 Task: Open a blank google sheet and write heading  Product price data  Add product name:-  ' TOMS Shoe, UGG  Shoe, Wolverine Shoe, Z-Coil Shoe, Adidas shoe, Gucci T-shirt, Louis Vuitton bag, Zara Shirt, H&M jeans, Chanel perfume. ' in June Last week sales are  5000 to 5050. product price in between:-  5000 to 10000. Save page auditingAnnualSales_Report_2022
Action: Mouse moved to (236, 139)
Screenshot: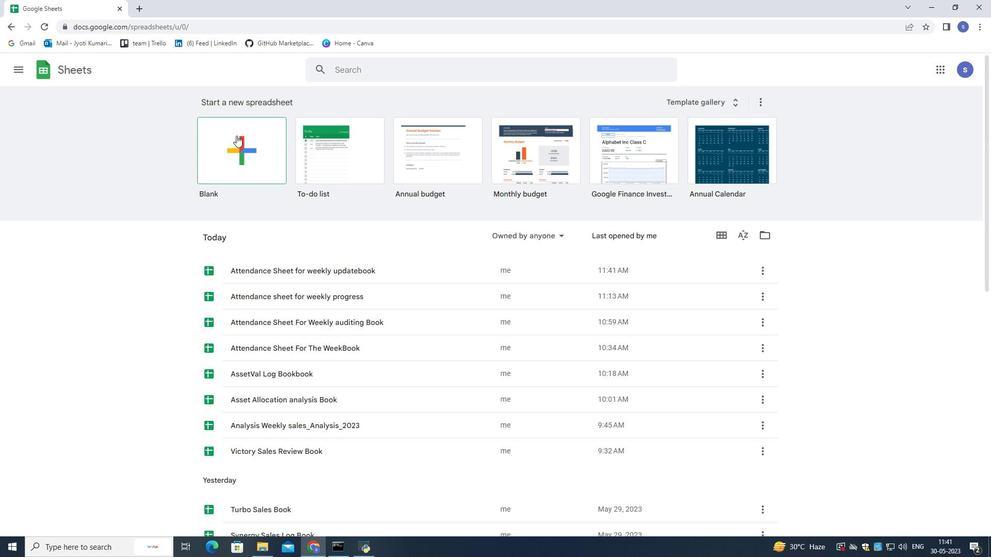 
Action: Mouse pressed left at (236, 139)
Screenshot: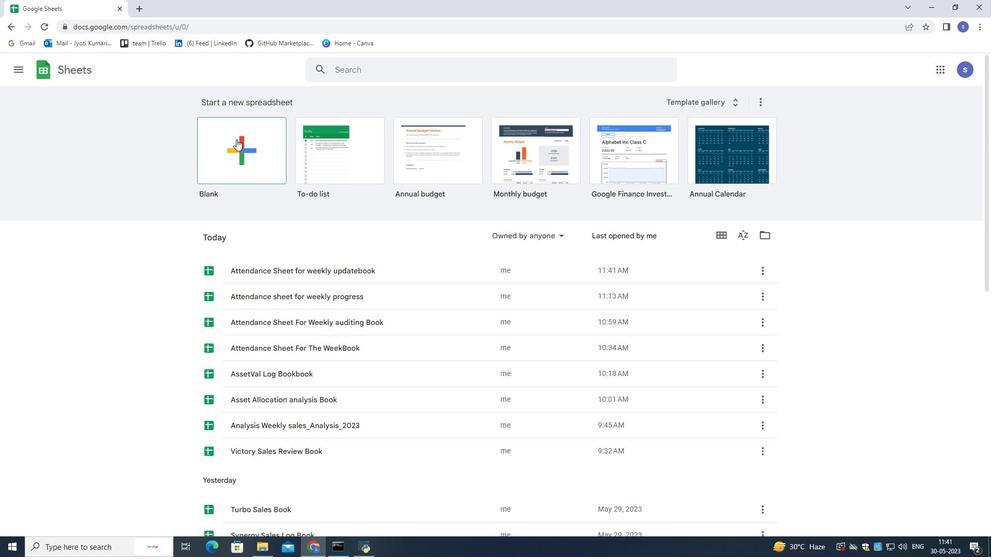 
Action: Mouse moved to (153, 143)
Screenshot: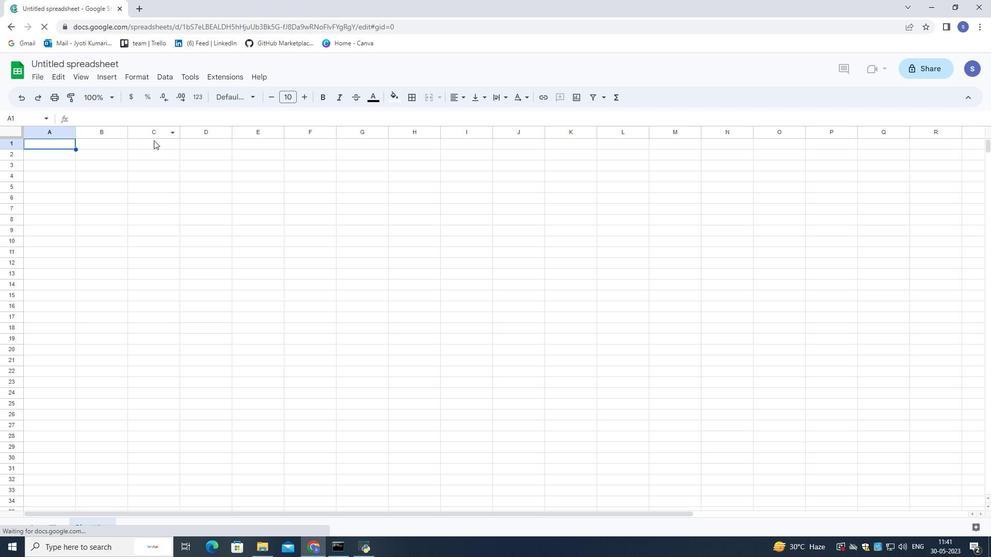 
Action: Mouse pressed left at (153, 143)
Screenshot: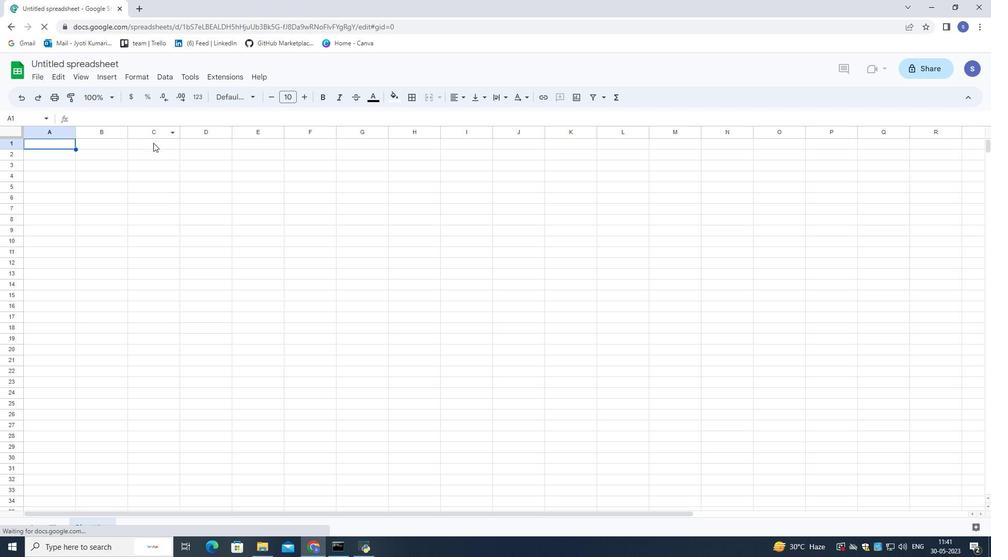 
Action: Mouse pressed left at (153, 143)
Screenshot: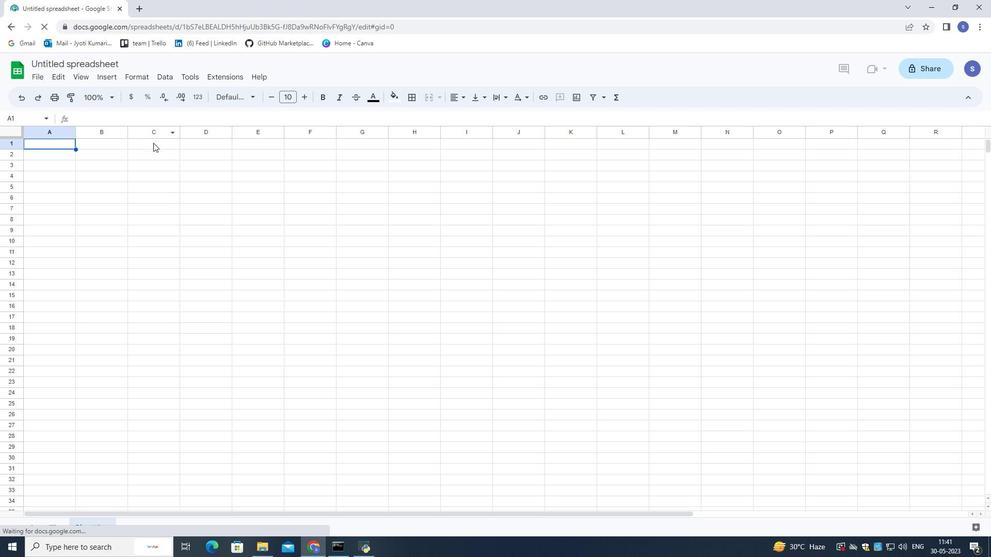 
Action: Key pressed <Key.shift>Product<Key.space><Key.shift>Price<Key.space><Key.shift>Date
Screenshot: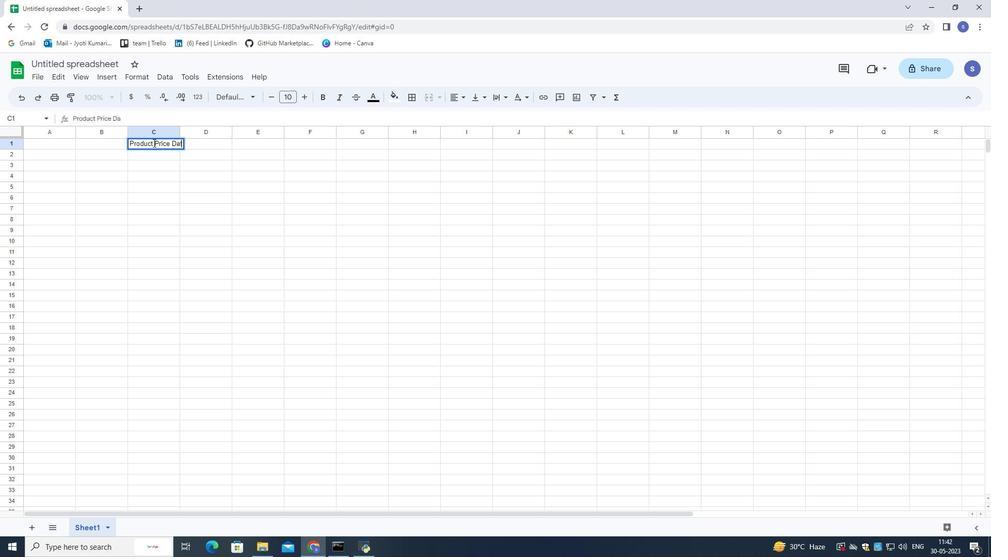 
Action: Mouse moved to (152, 146)
Screenshot: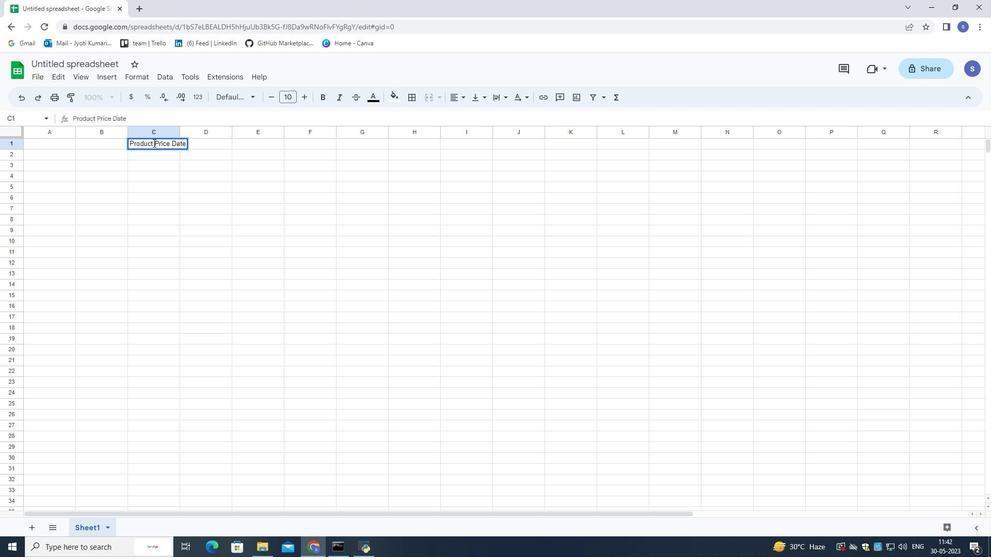 
Action: Key pressed <Key.enter>
Screenshot: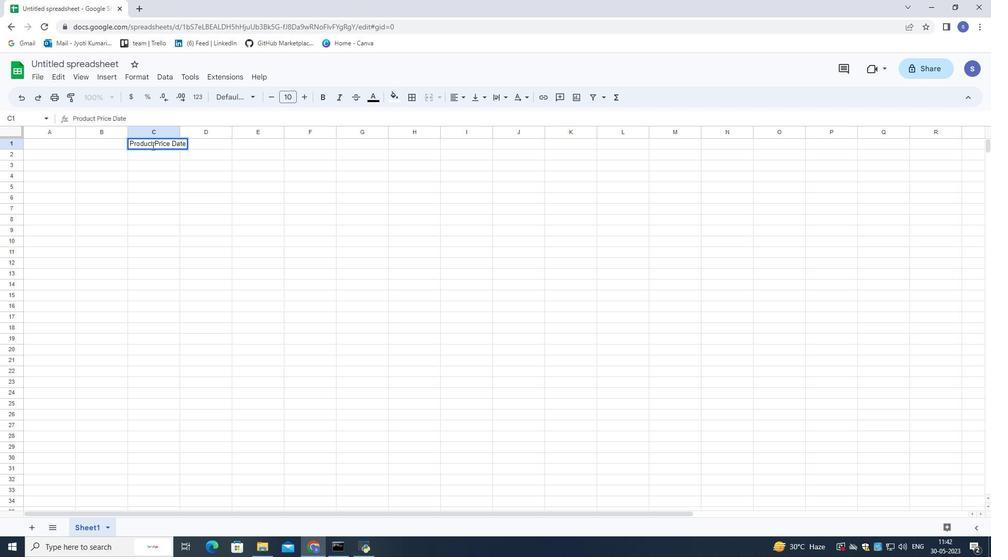 
Action: Mouse moved to (196, 140)
Screenshot: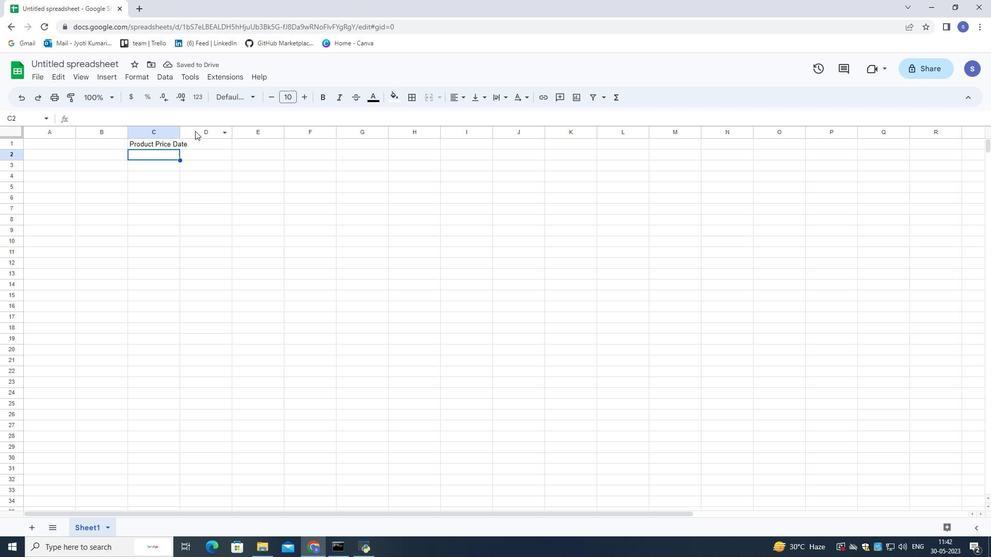 
Action: Mouse pressed left at (196, 140)
Screenshot: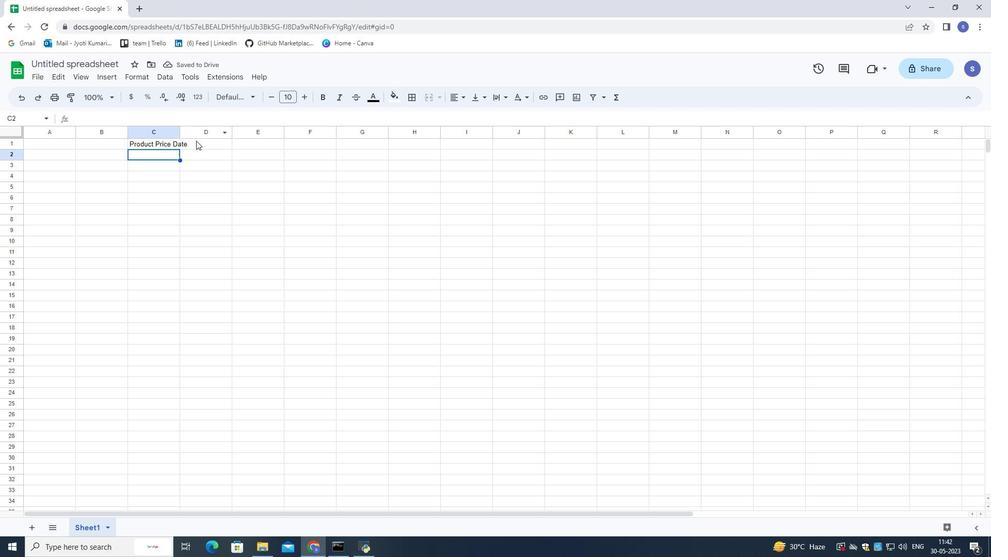 
Action: Mouse pressed left at (196, 140)
Screenshot: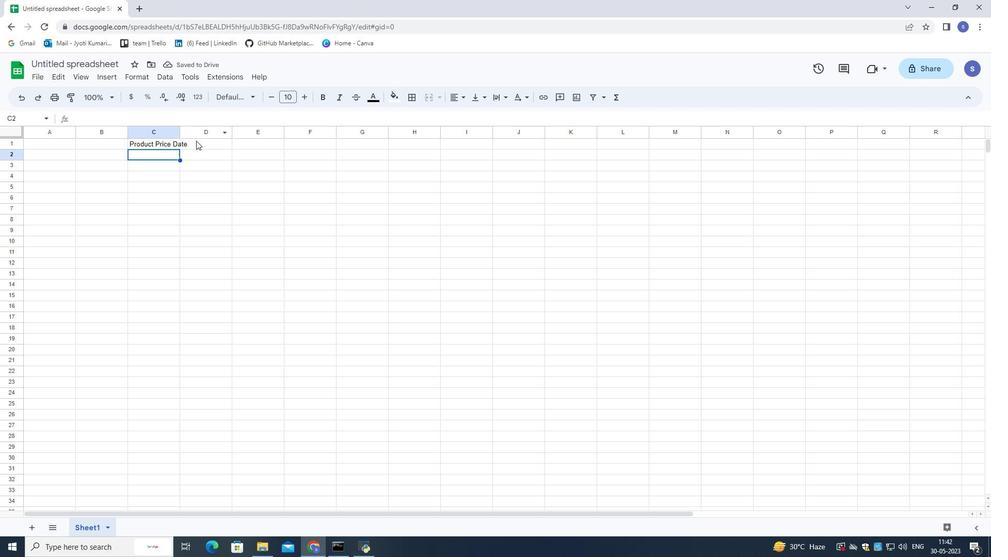 
Action: Mouse moved to (165, 187)
Screenshot: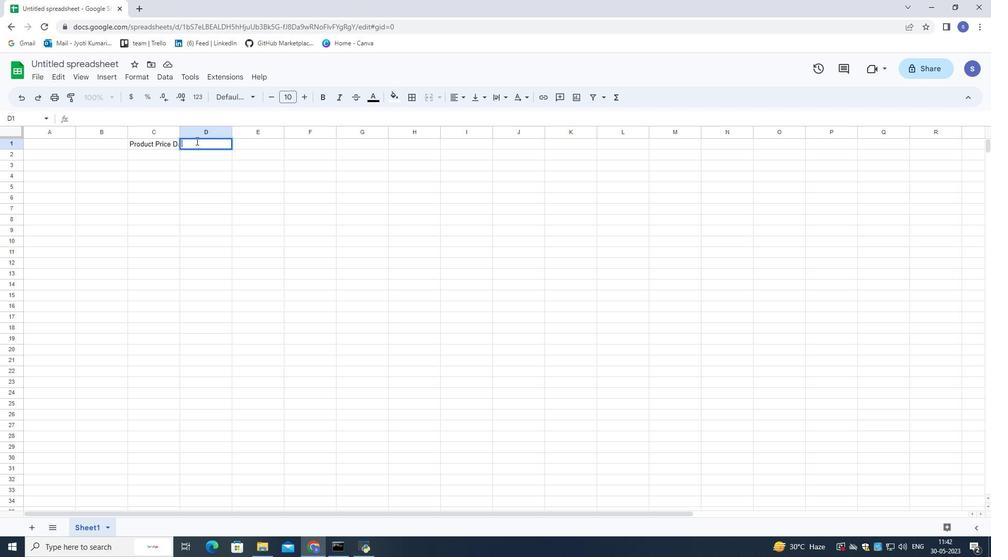 
Action: Mouse pressed left at (165, 187)
Screenshot: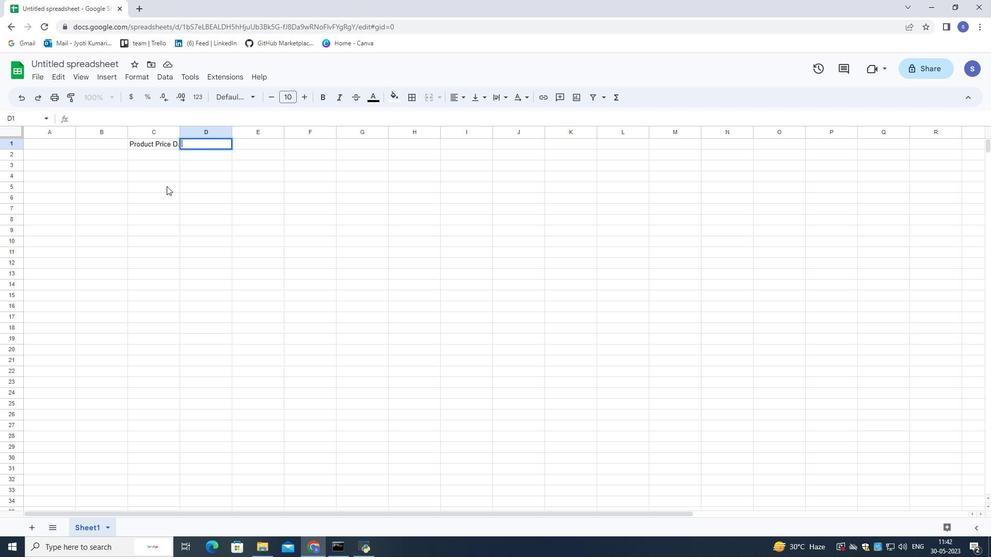 
Action: Mouse moved to (169, 144)
Screenshot: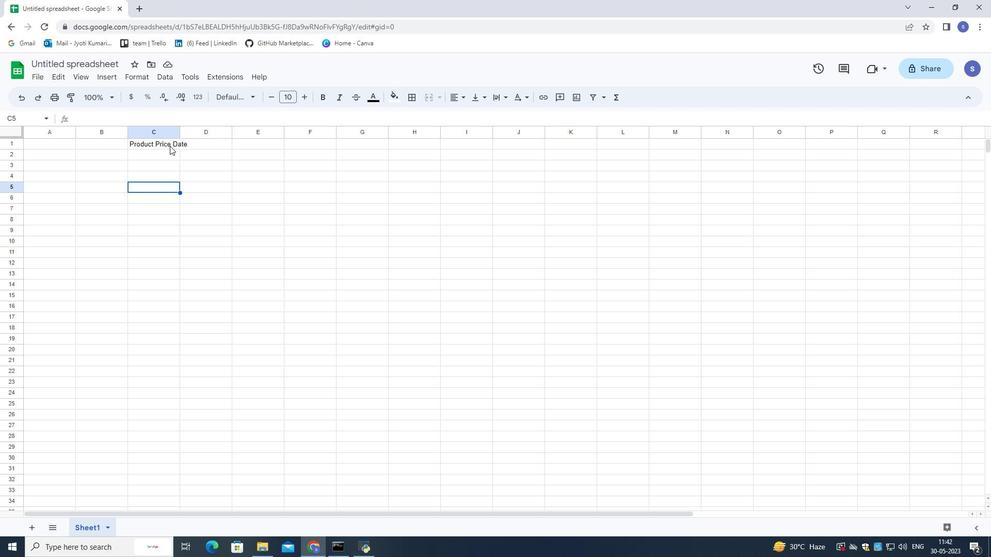 
Action: Mouse pressed left at (169, 144)
Screenshot: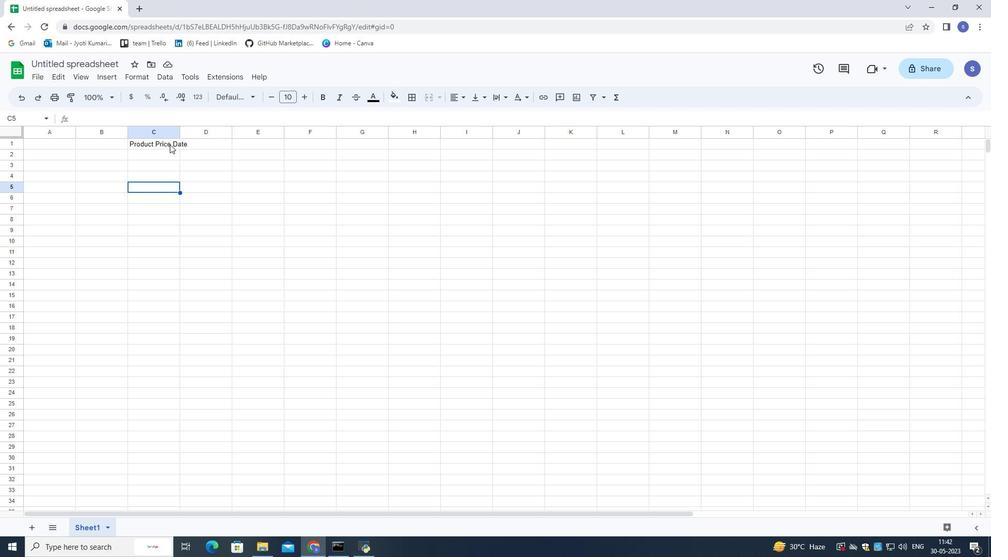 
Action: Mouse pressed left at (169, 144)
Screenshot: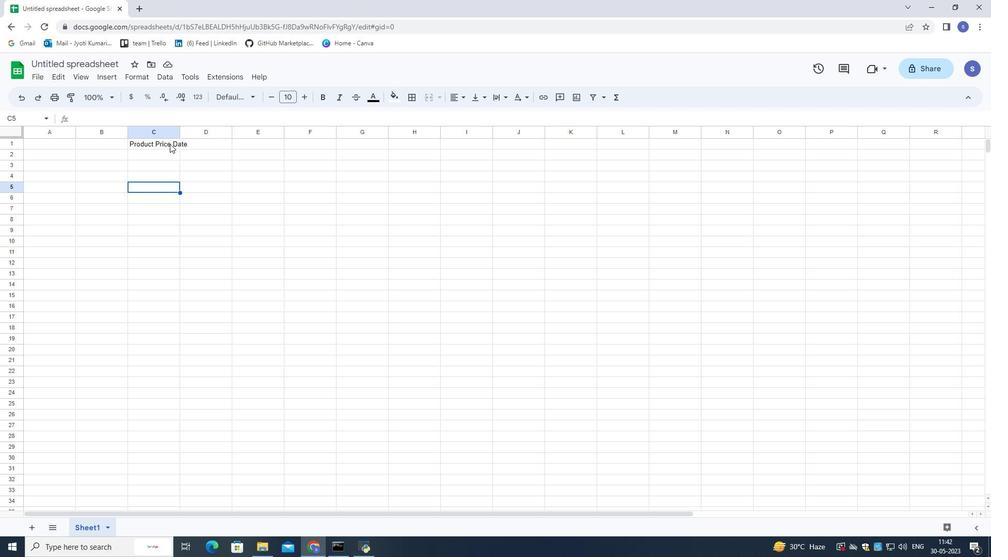 
Action: Mouse pressed left at (169, 144)
Screenshot: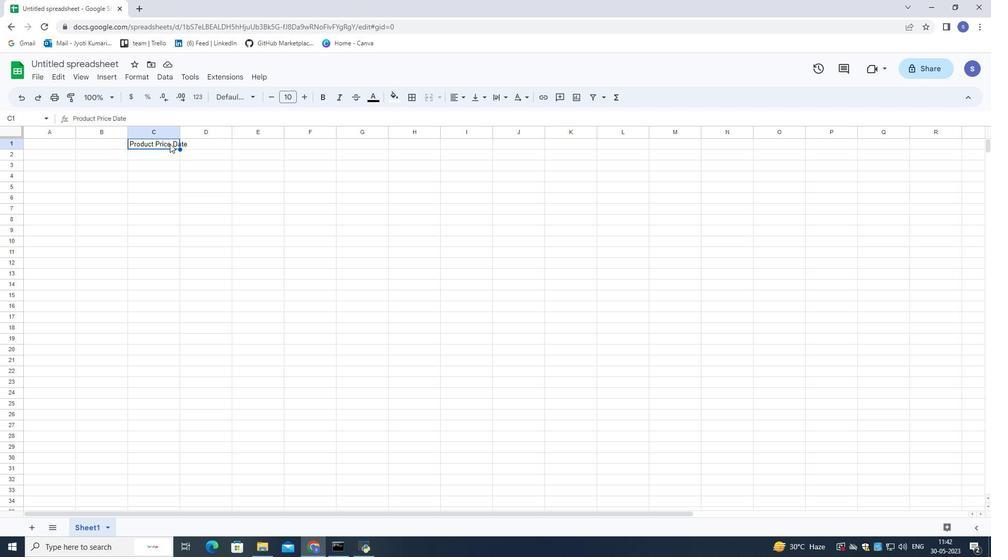 
Action: Mouse moved to (179, 143)
Screenshot: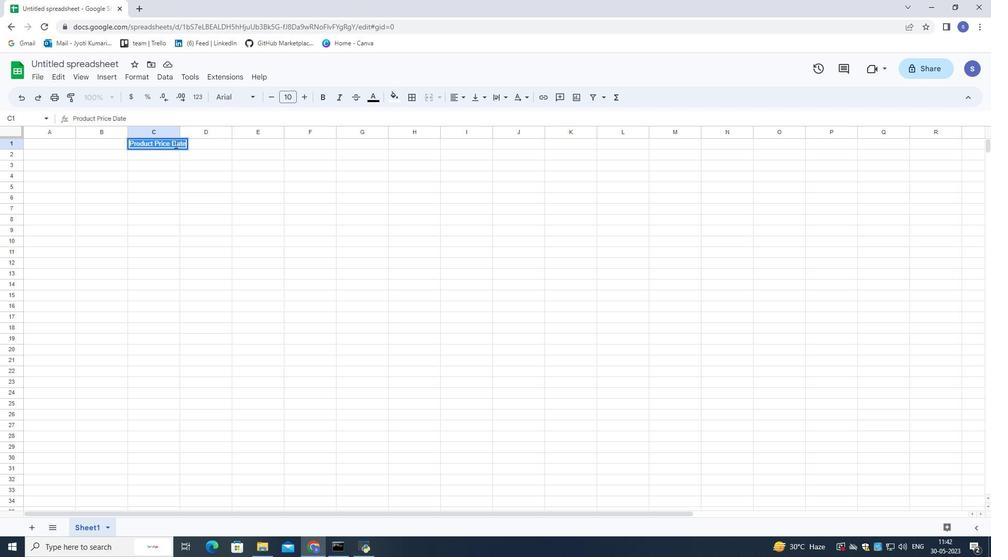 
Action: Mouse pressed left at (179, 143)
Screenshot: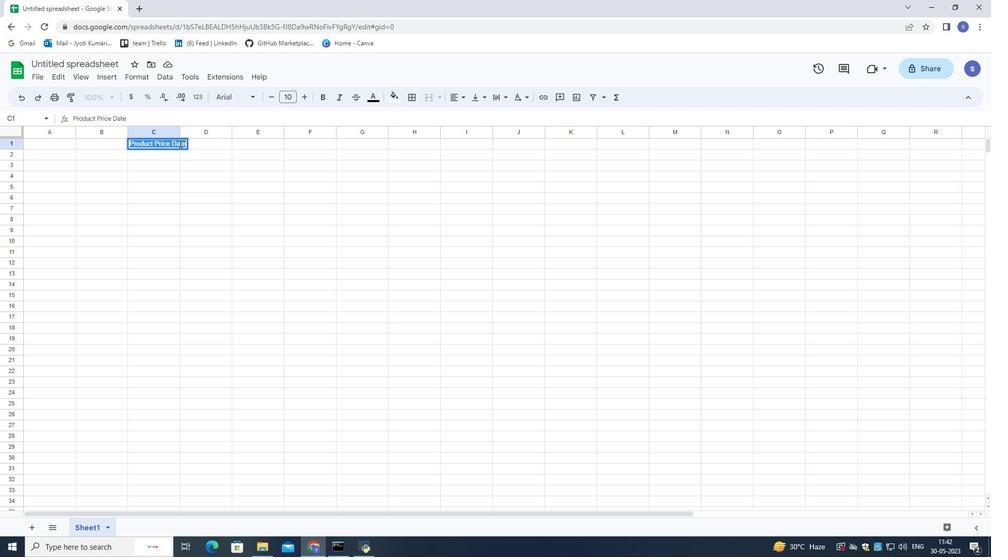
Action: Mouse moved to (184, 152)
Screenshot: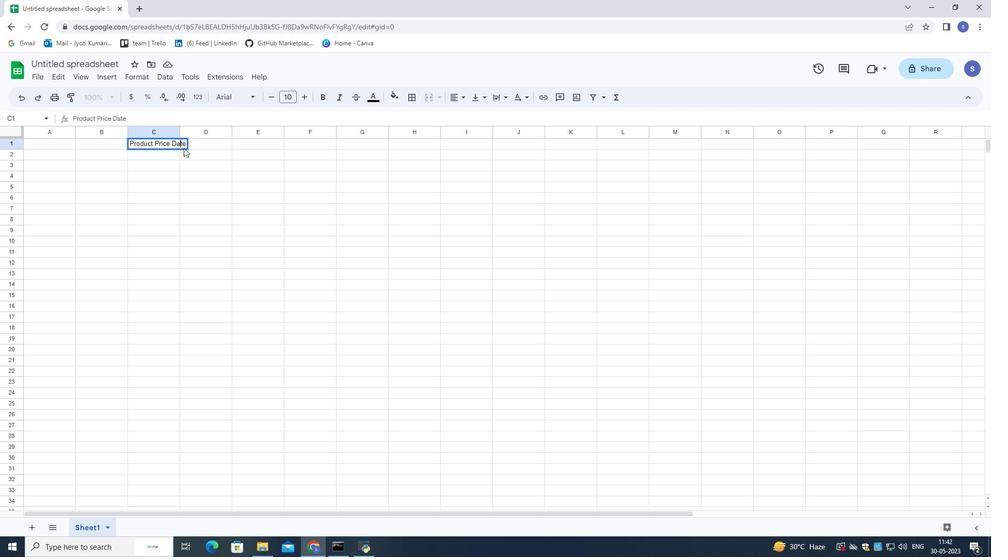 
Action: Key pressed <Key.right><Key.right><Key.backspace><Key.backspace>ta<Key.enter>
Screenshot: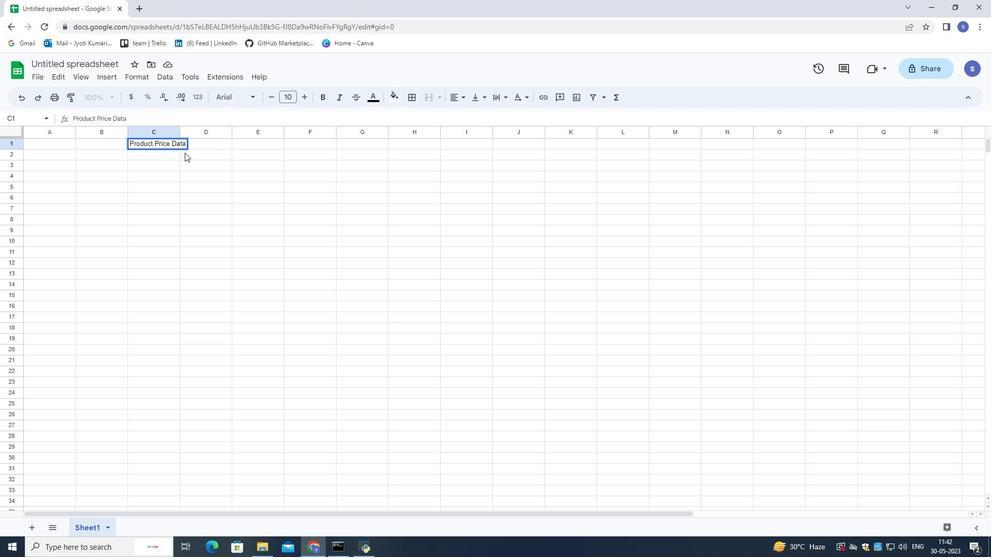 
Action: Mouse moved to (65, 166)
Screenshot: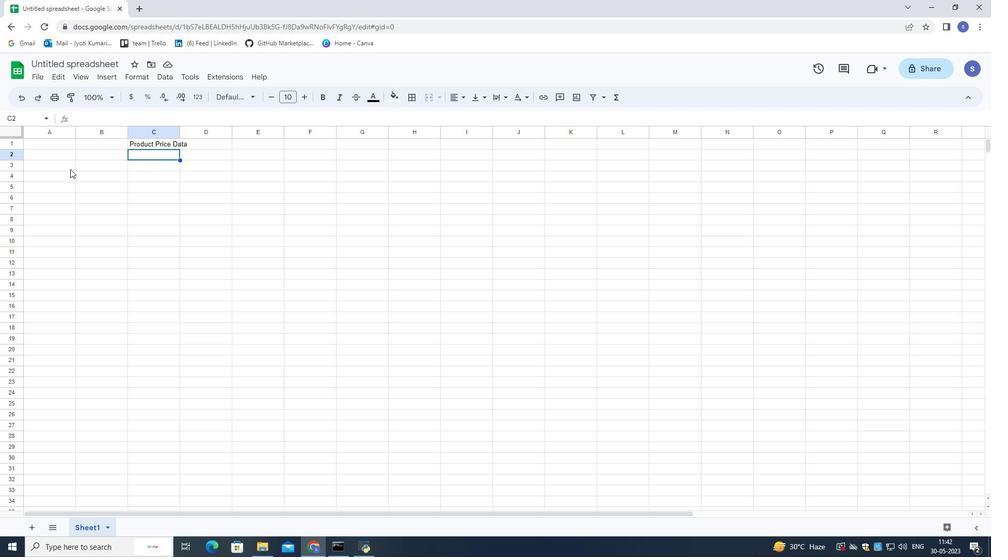 
Action: Mouse pressed left at (65, 166)
Screenshot: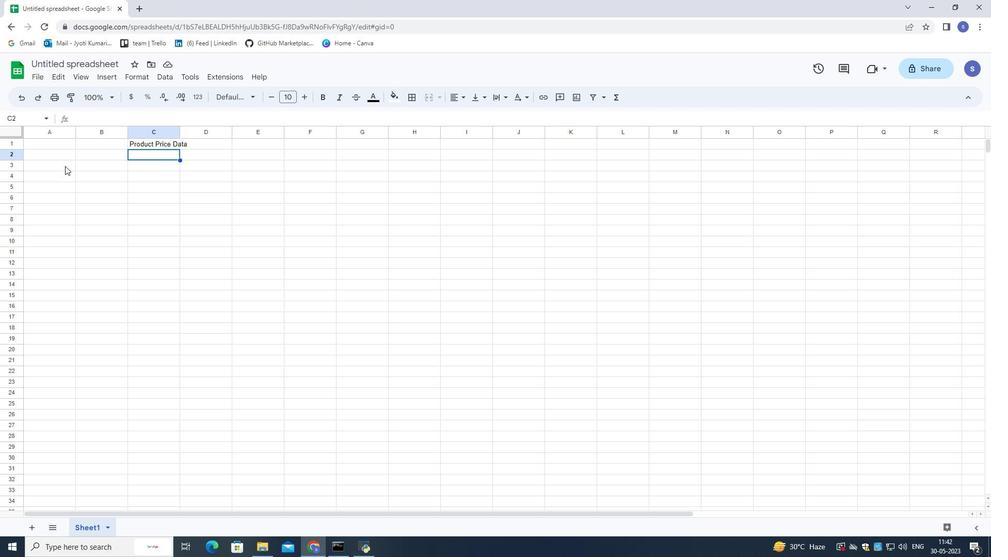 
Action: Mouse moved to (62, 151)
Screenshot: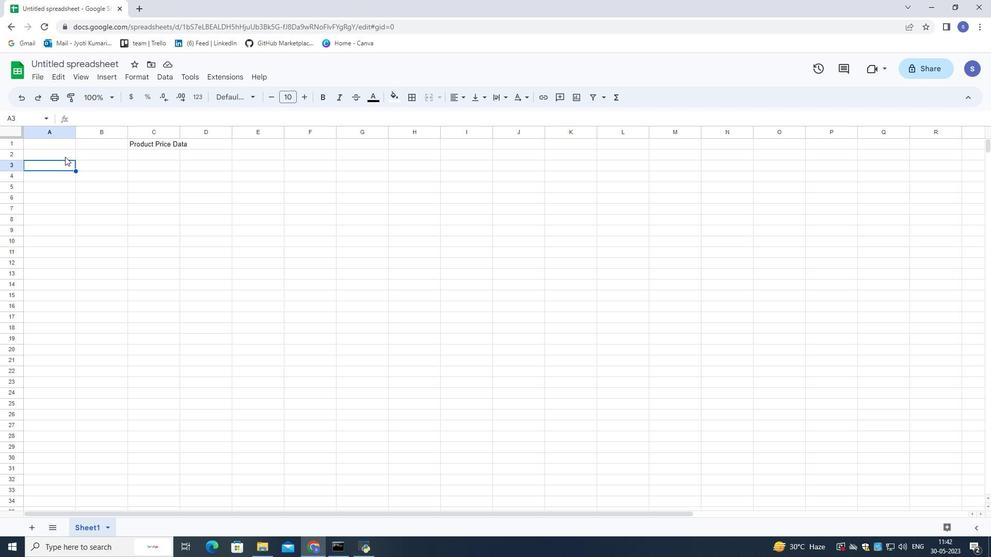
Action: Mouse pressed left at (62, 151)
Screenshot: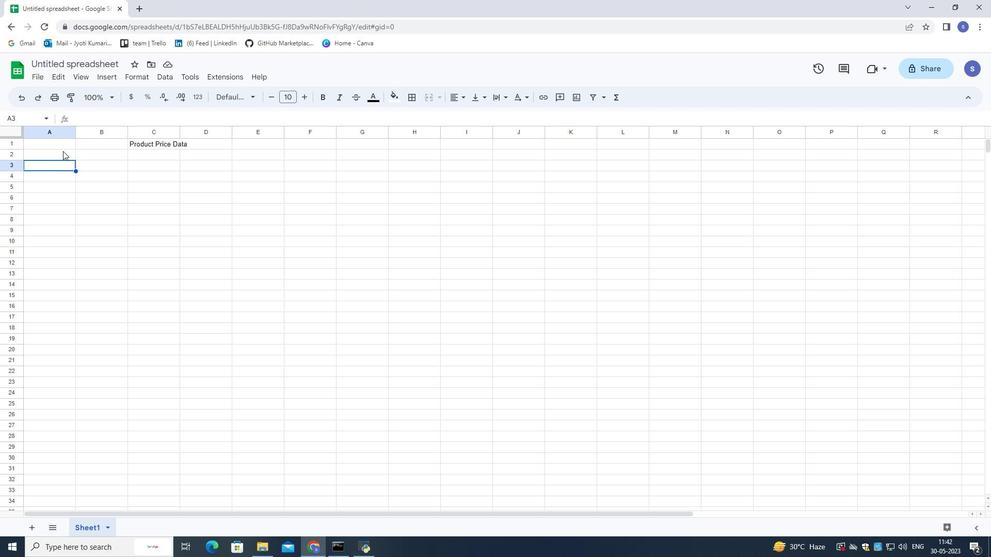 
Action: Mouse moved to (79, 171)
Screenshot: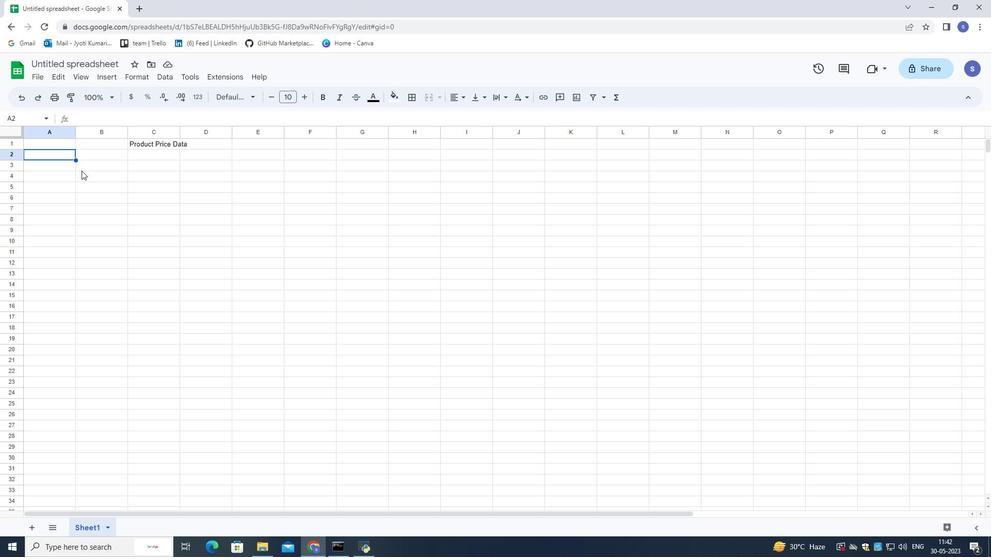 
Action: Key pressed <Key.shift>Names<Key.down><Key.shift>Tome<Key.backspace>s<Key.space><Key.shift>Shoe<Key.down><Key.shift>U<Key.shift><Key.shift><Key.shift><Key.shift><Key.shift><Key.shift><Key.shift><Key.shift><Key.shift><Key.shift><Key.shift><Key.shift><Key.shift><Key.shift><Key.shift><Key.shift><Key.shift><Key.shift><Key.shift><Key.shift><Key.shift><Key.shift><Key.shift><Key.shift><Key.shift><Key.shift><Key.shift><Key.shift><Key.shift><Key.shift><Key.shift><Key.shift>GG<Key.space><Key.shift>Shoe<Key.down><Key.shift>Wolverine<Key.space><Key.shift>Shoe<Key.down><Key.shift>Z-coil<Key.space><Key.shift>Sho<Key.down><Key.shift>Adidas<Key.space><Key.shift>Shoe<Key.down><Key.shift><Key.shift><Key.shift><Key.shift><Key.shift><Key.shift><Key.shift><Key.shift><Key.shift>Gucci<Key.space><Key.shift>T-shirt<Key.down><Key.shift><Key.shift><Key.shift><Key.shift><Key.shift>Vuitton<Key.space><Key.shift>Bag<Key.down><Key.shift>Zara<Key.space><Key.shift>Shirt<Key.down><Key.shift><Key.shift><Key.shift><Key.shift>H<Key.shift><Key.shift><Key.shift><Key.shift>M<Key.space><Key.shift>Jeans<Key.down><Key.shift><Key.shift><Key.shift><Key.shift>Chanel<Key.space><Key.shift>Perfume
Screenshot: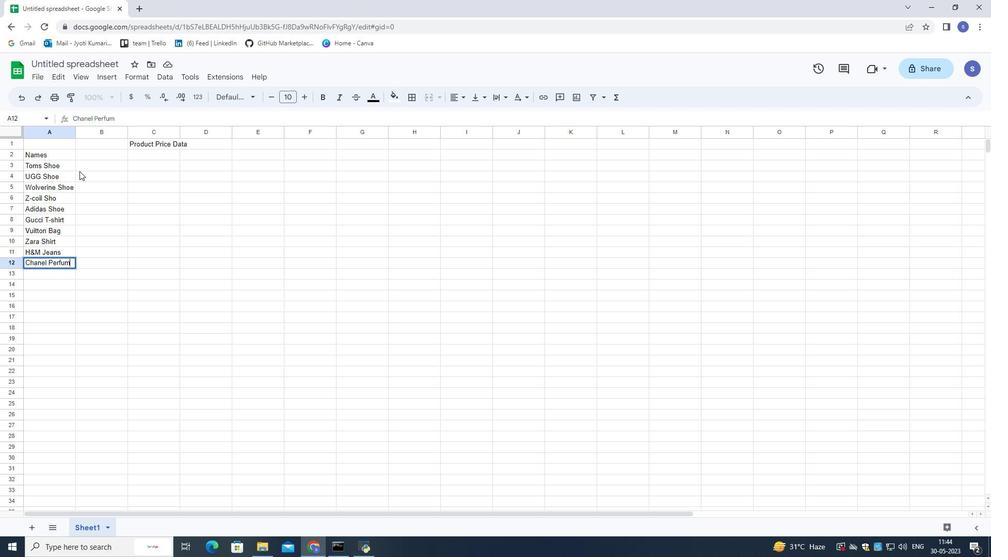 
Action: Mouse moved to (85, 154)
Screenshot: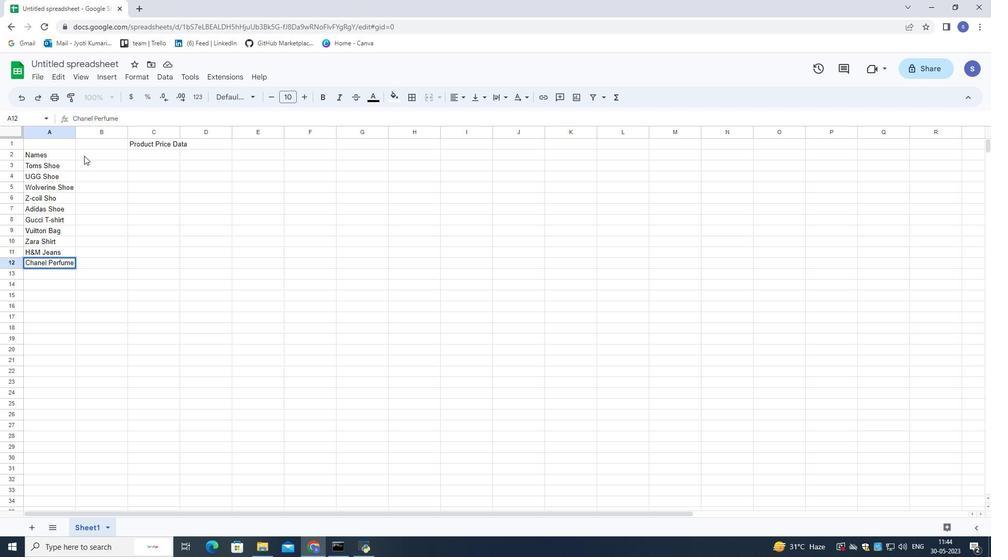 
Action: Mouse pressed left at (85, 154)
Screenshot: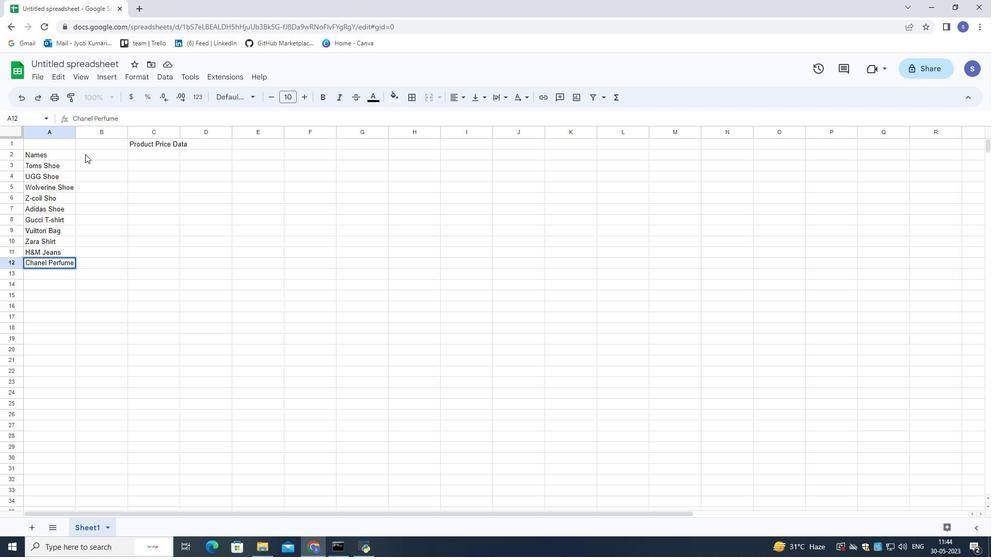 
Action: Mouse moved to (95, 179)
Screenshot: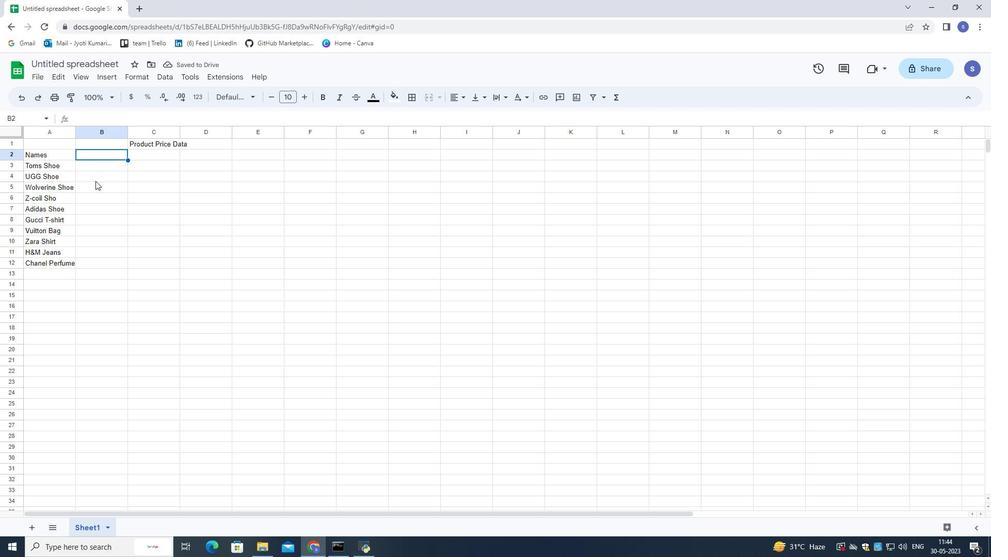 
Action: Key pressed <Key.shift>Last<Key.space><Key.shift>Week<Key.space><Key.shift>Sales<Key.down>50000<Key.backspace><Key.down>5001<Key.down>5005<Key.down>5009<Key.down>5020<Key.down>5030<Key.down>5040<Key.down>5049<Key.down>506<Key.backspace>37<Key.down>508<Key.backspace>29<Key.down>
Screenshot: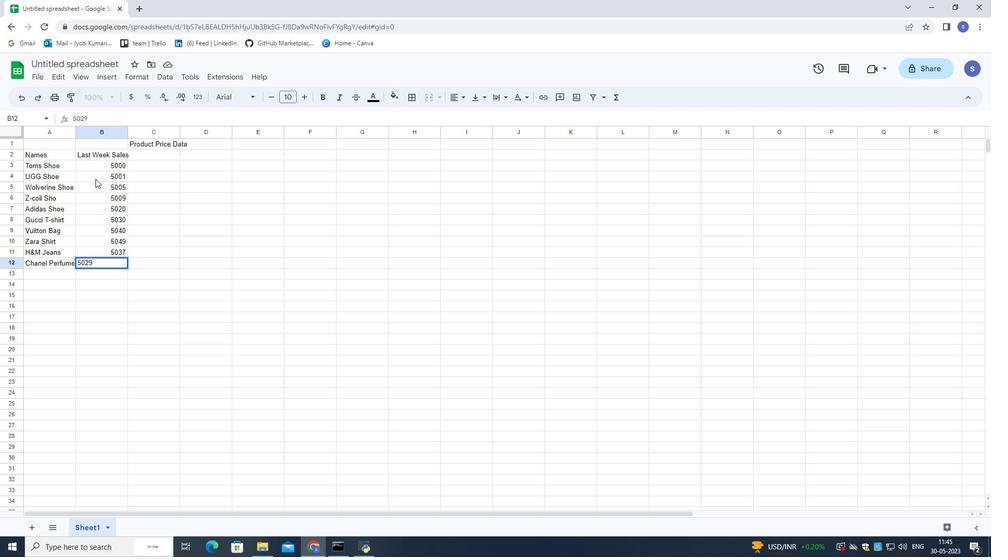 
Action: Mouse moved to (143, 155)
Screenshot: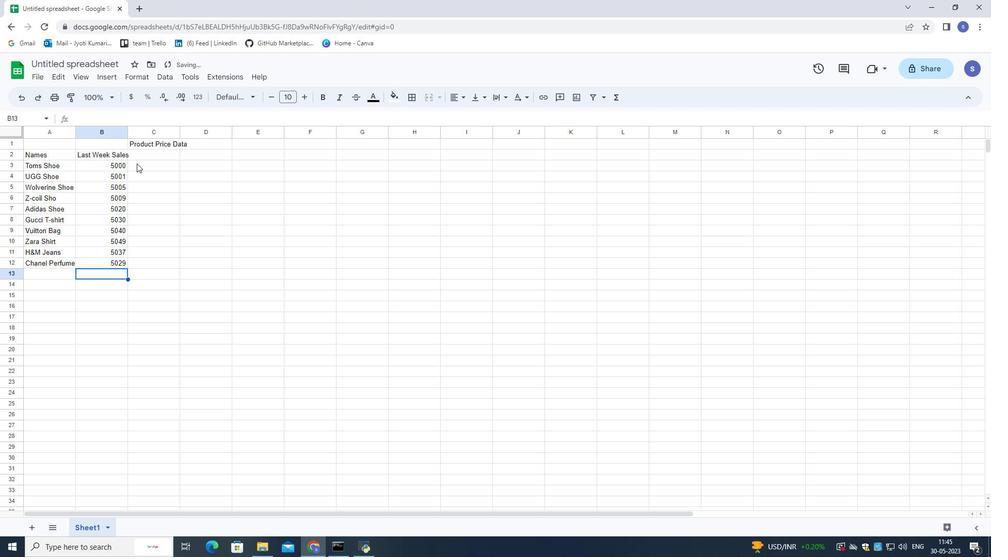 
Action: Mouse pressed left at (143, 155)
Screenshot: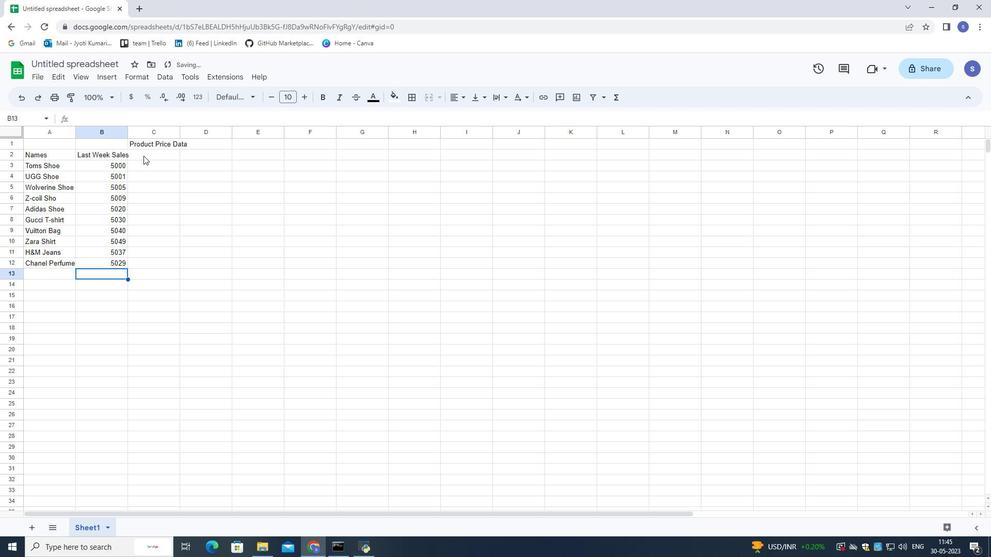 
Action: Mouse moved to (142, 165)
Screenshot: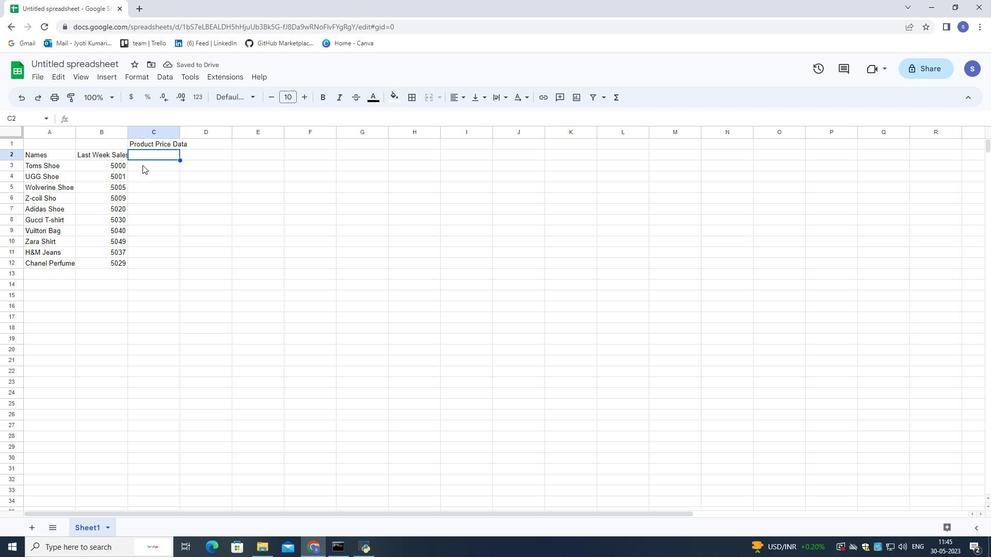 
Action: Key pressed <Key.shift>Product<Key.space><Key.shift>Price<Key.down>
Screenshot: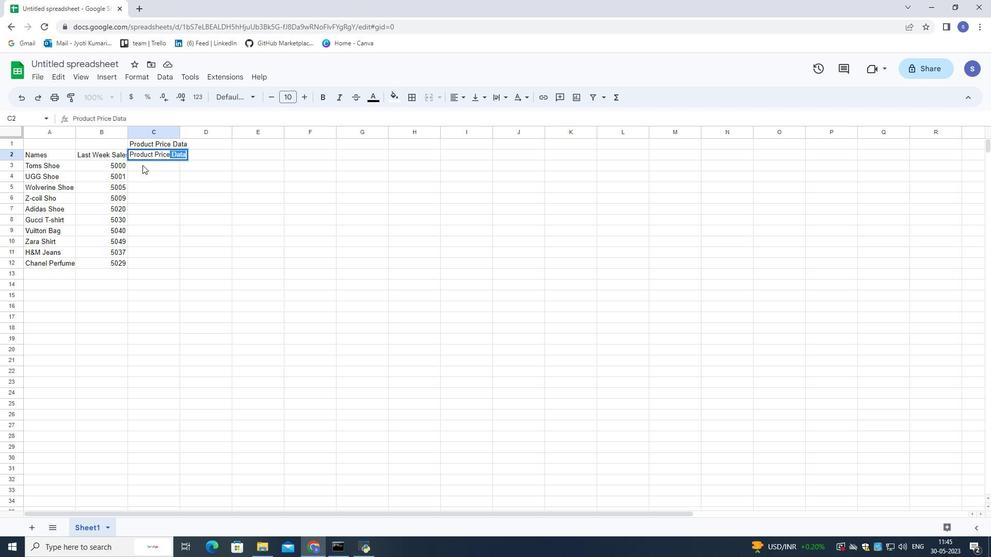 
Action: Mouse moved to (170, 156)
Screenshot: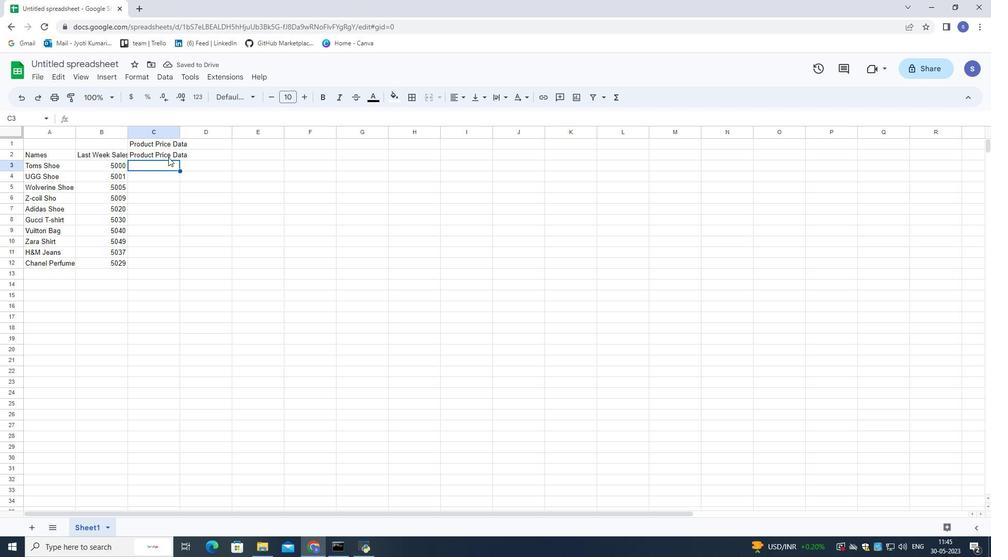 
Action: Mouse pressed left at (170, 156)
Screenshot: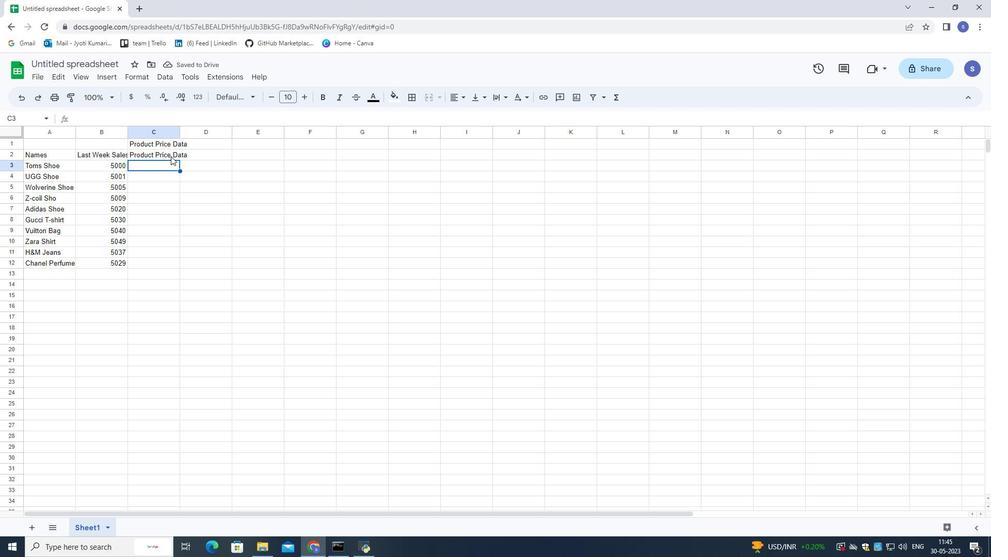
Action: Mouse moved to (174, 154)
Screenshot: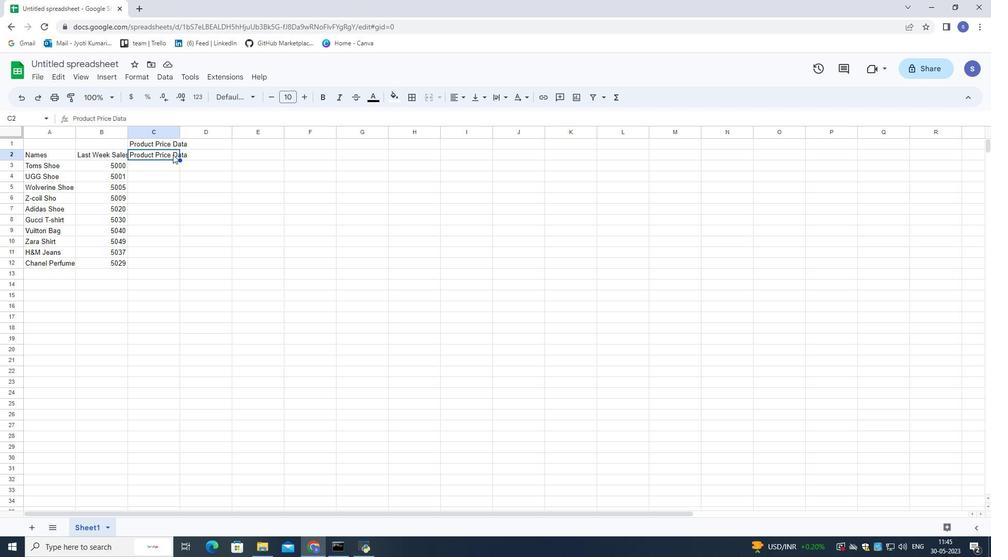 
Action: Mouse pressed left at (174, 154)
Screenshot: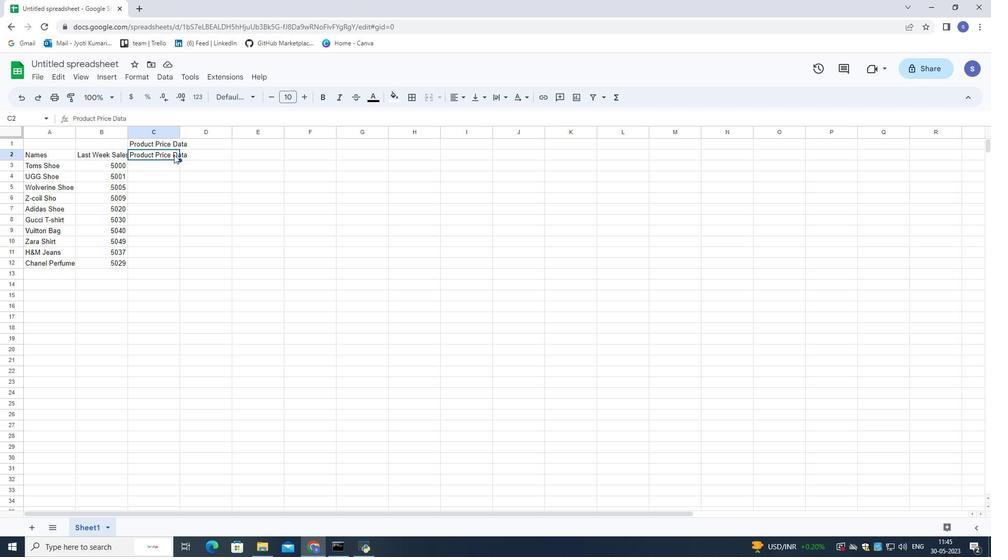 
Action: Mouse pressed left at (174, 154)
Screenshot: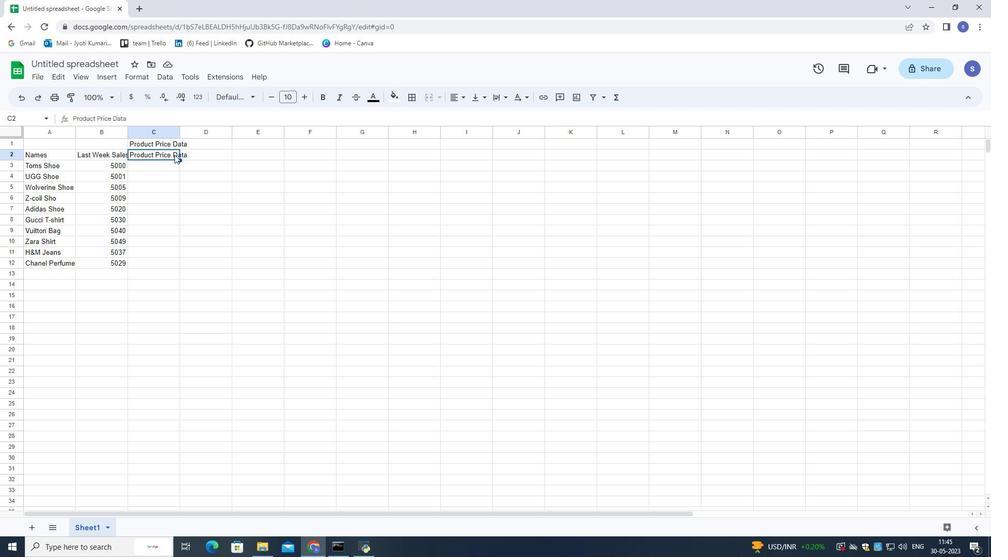 
Action: Mouse pressed left at (174, 154)
Screenshot: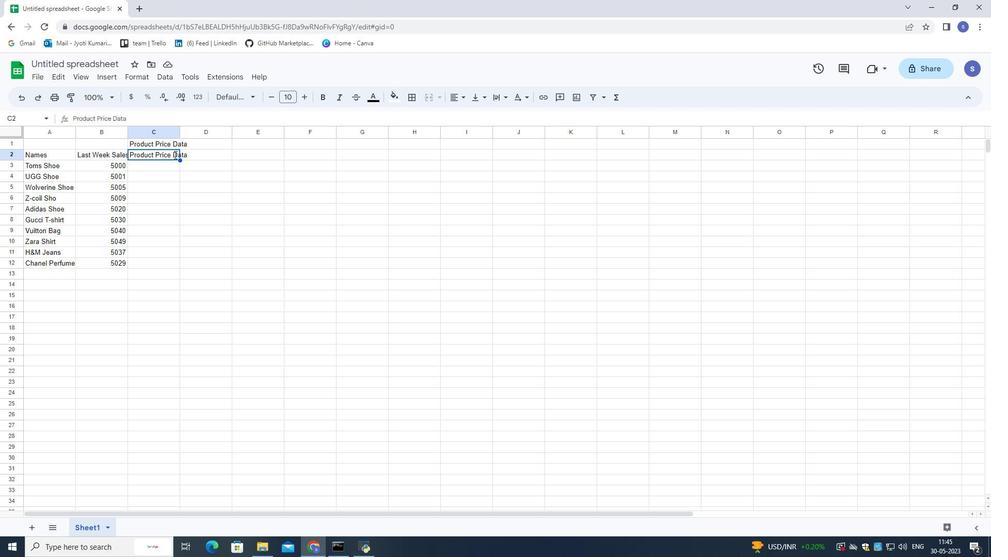 
Action: Mouse moved to (184, 153)
Screenshot: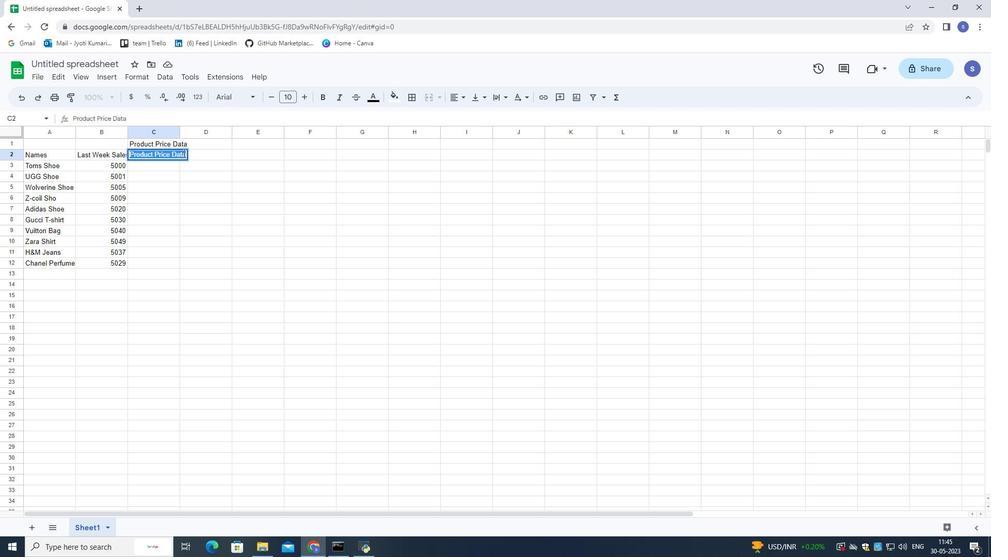 
Action: Mouse pressed left at (184, 153)
Screenshot: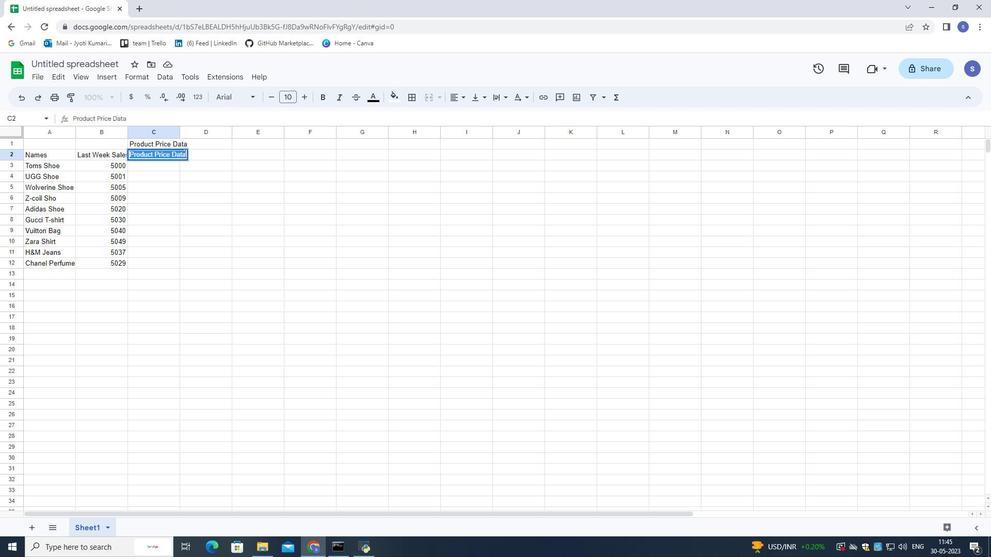 
Action: Key pressed <Key.backspace><Key.backspace><Key.backspace><Key.backspace>
Screenshot: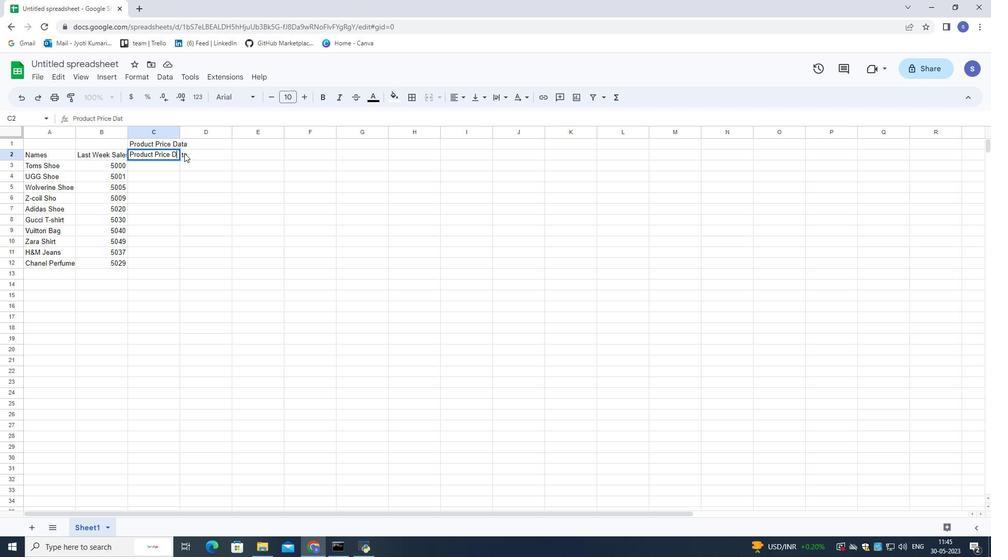 
Action: Mouse moved to (162, 162)
Screenshot: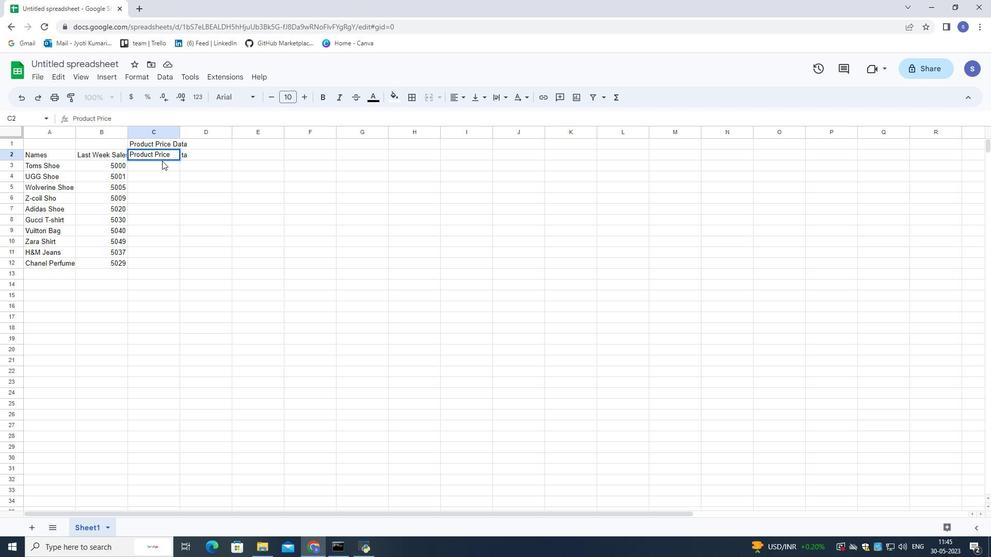 
Action: Mouse pressed left at (162, 162)
Screenshot: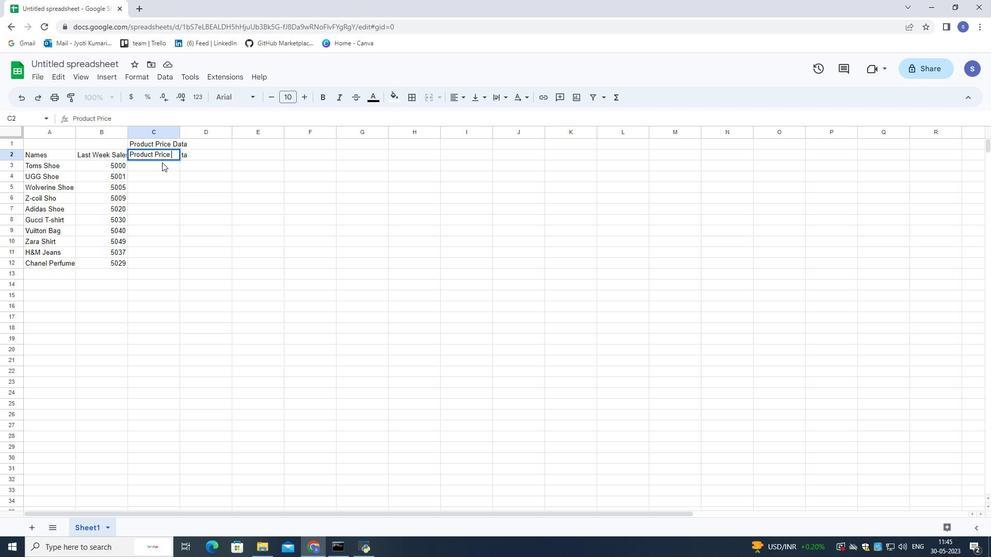
Action: Mouse moved to (164, 185)
Screenshot: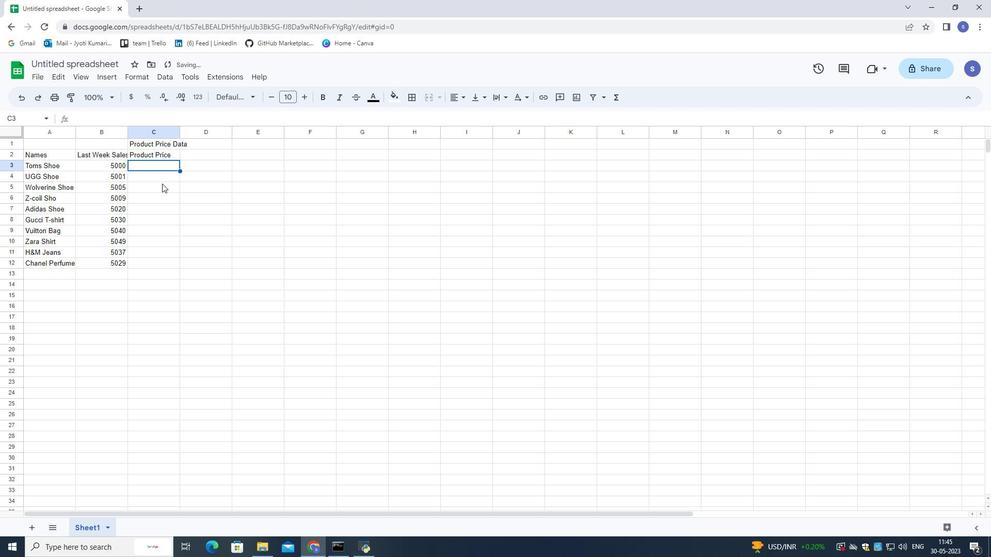 
Action: Key pressed 5000<Key.backspace><Key.backspace><Key.backspace><Key.backspace>7000<Key.down>8005<Key.down>1<Key.backspace>6489<Key.down>6482<Key.down>4795<Key.down>9564<Key.down>8435<Key.down>76259<Key.backspace><Key.down>3<Key.backspace>5789<Key.down>7659<Key.down>
Screenshot: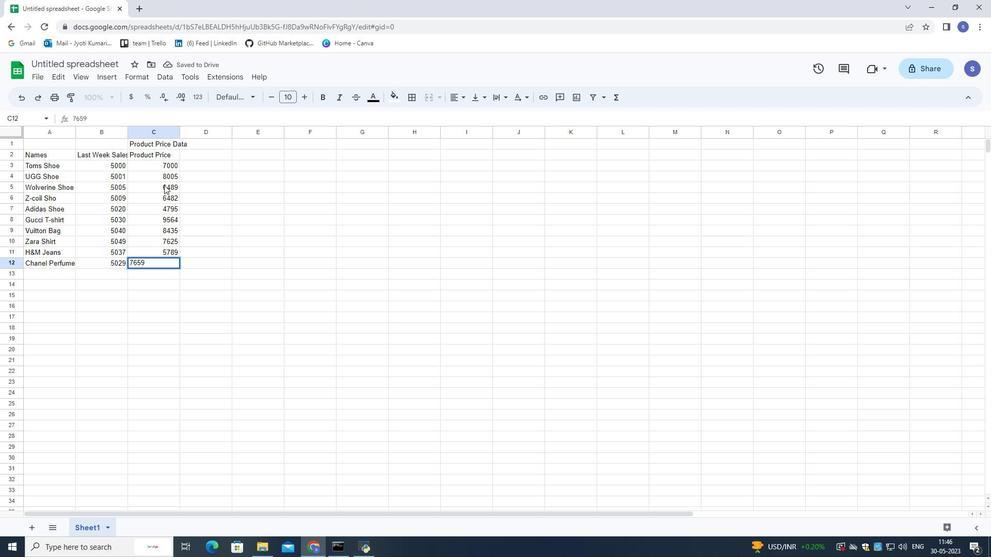
Action: Mouse moved to (201, 151)
Screenshot: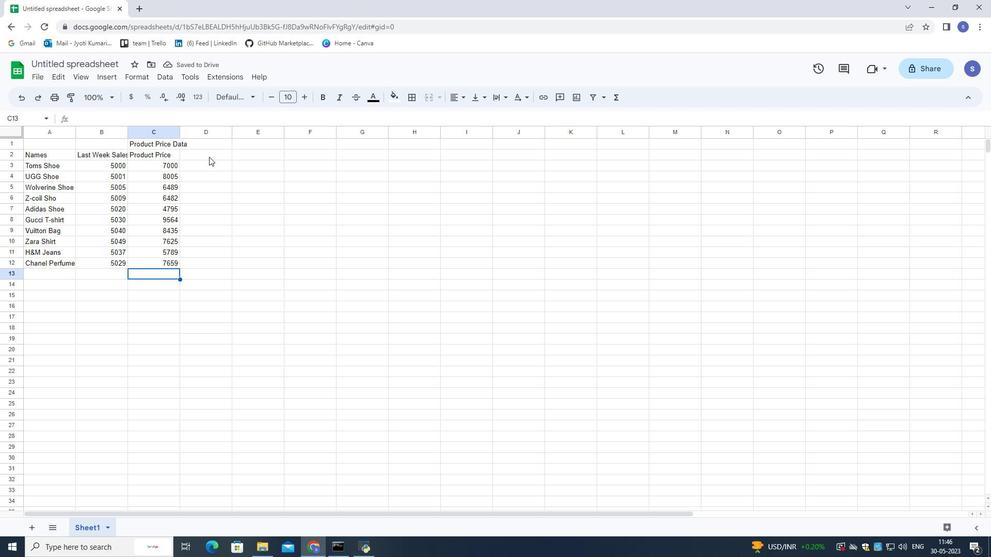 
Action: Mouse pressed left at (201, 151)
Screenshot: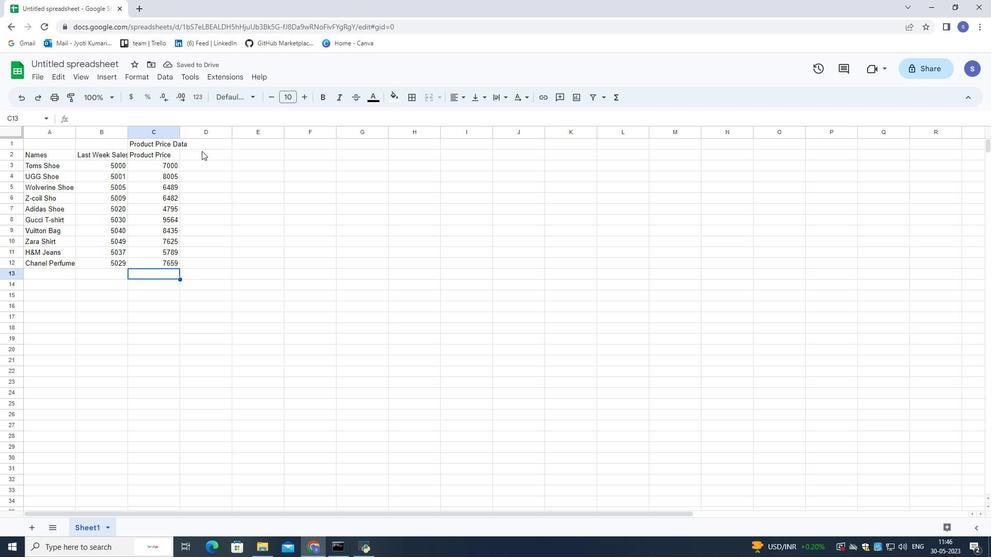 
Action: Mouse moved to (89, 62)
Screenshot: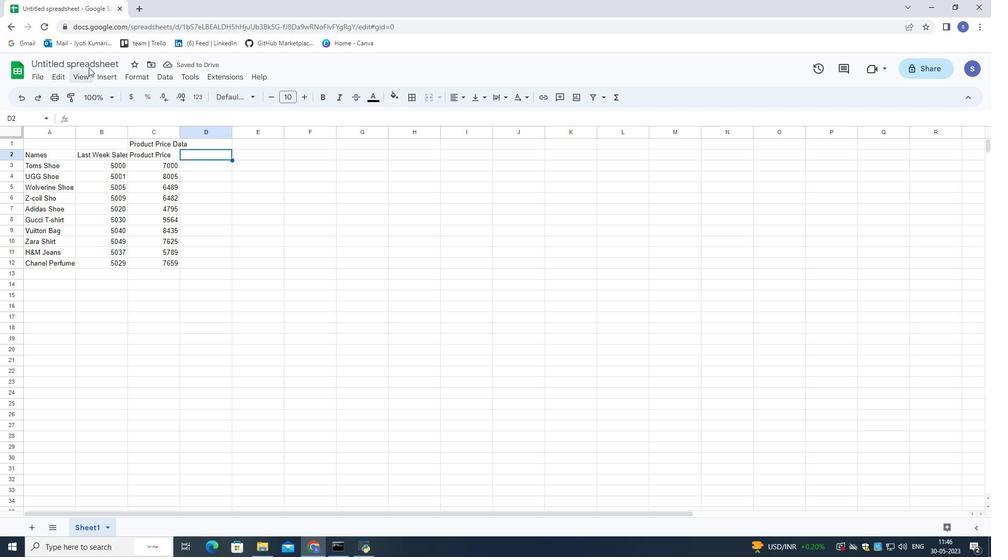 
Action: Mouse pressed left at (89, 62)
Screenshot: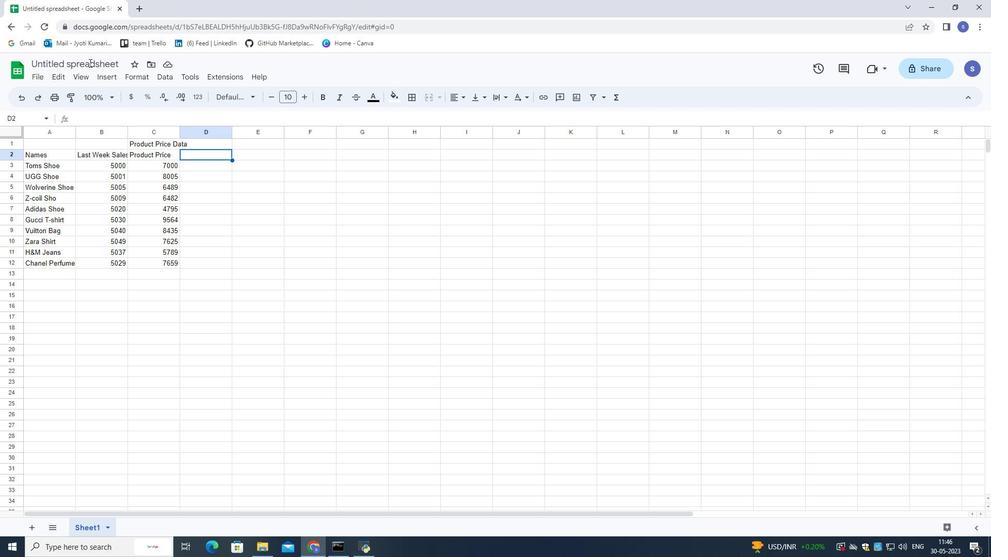 
Action: Mouse pressed left at (89, 62)
Screenshot: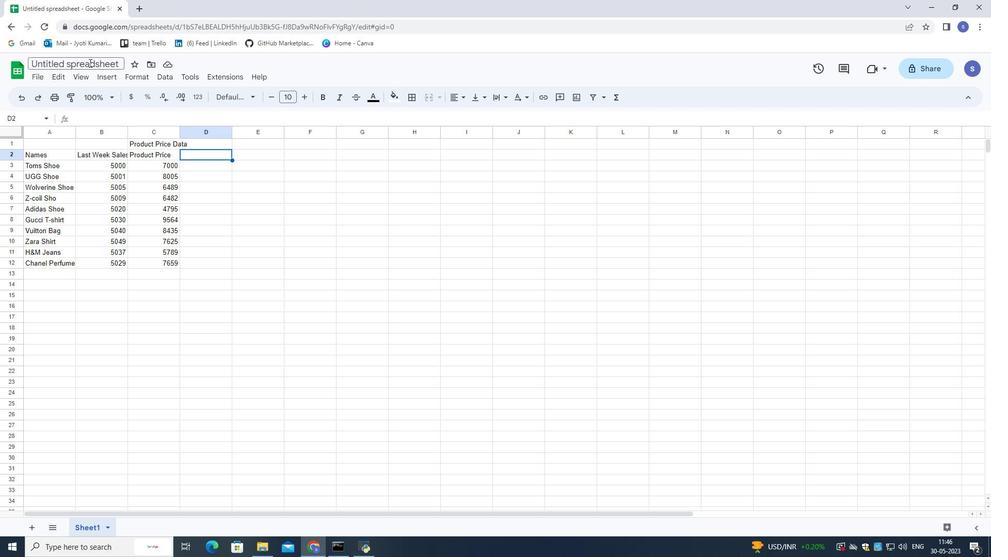 
Action: Mouse pressed left at (89, 62)
Screenshot: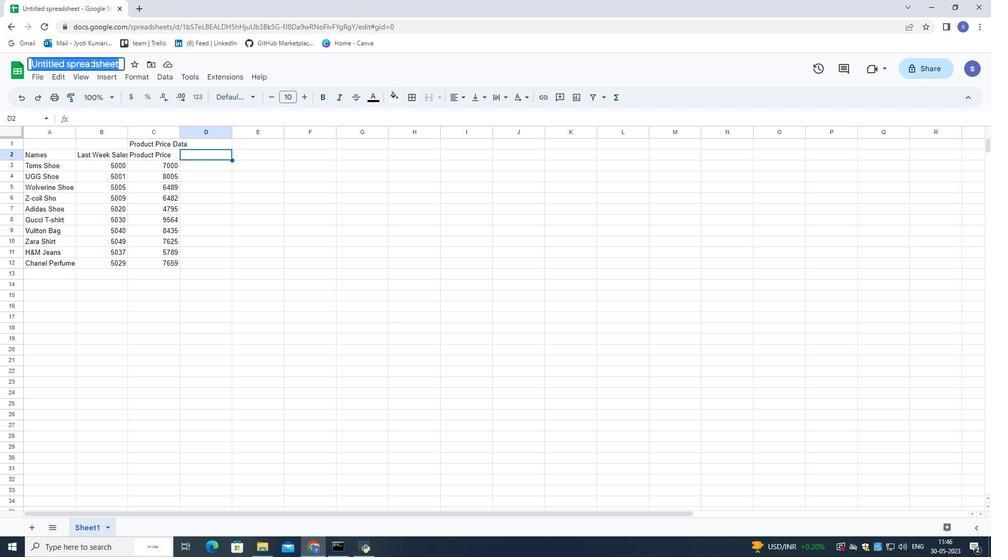 
Action: Key pressed <Key.shift>Auditing<Key.space><Key.shift>Annual<Key.shift>Sales<Key.shift_r>_<Key.shift>Report<Key.shift_r>_2022<Key.enter>
Screenshot: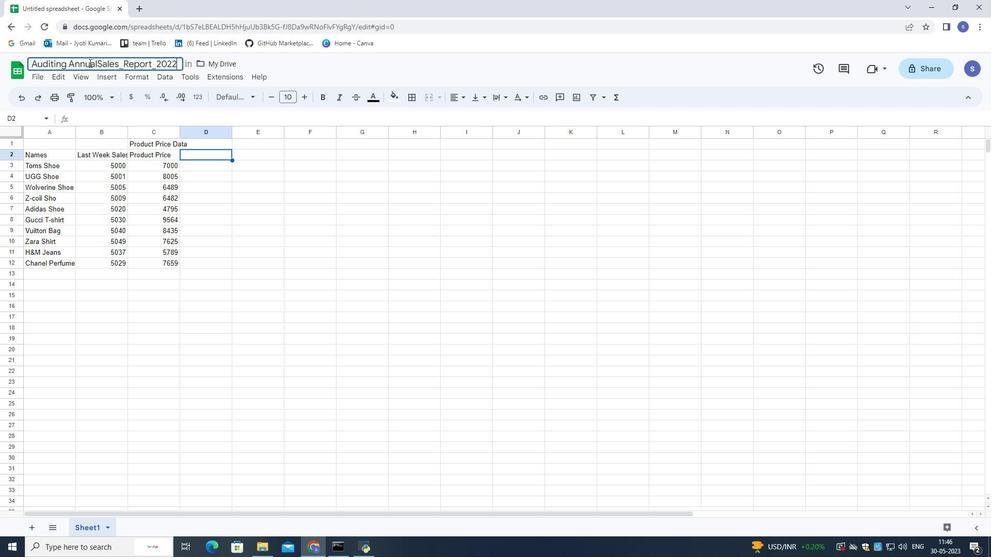 
Action: Mouse moved to (167, 210)
Screenshot: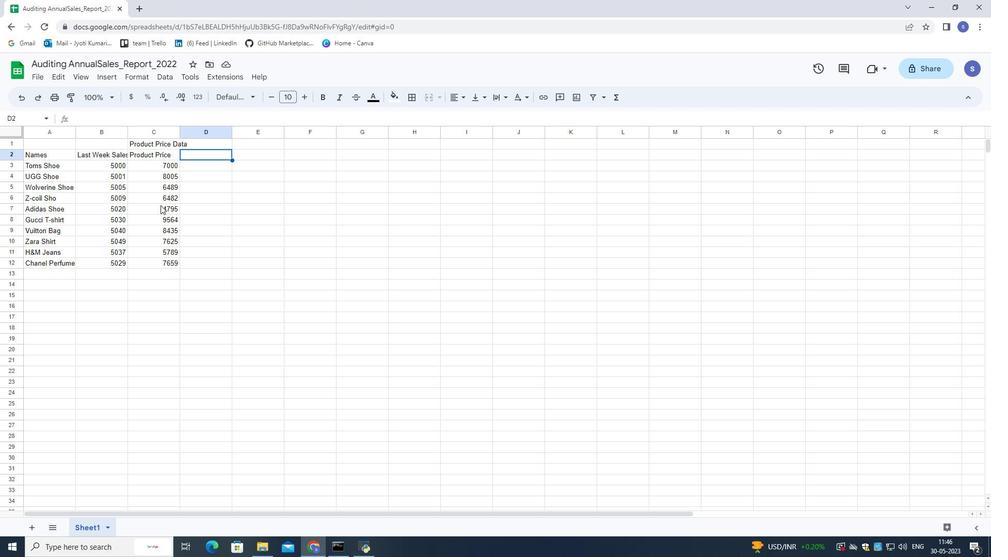 
Action: Mouse pressed left at (167, 210)
Screenshot: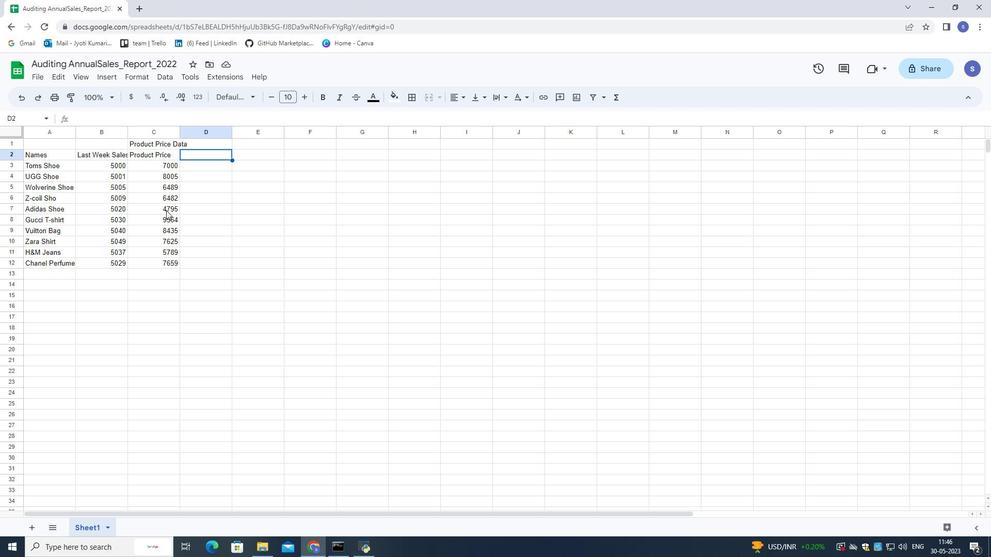 
Action: Key pressed ctrl+S
Screenshot: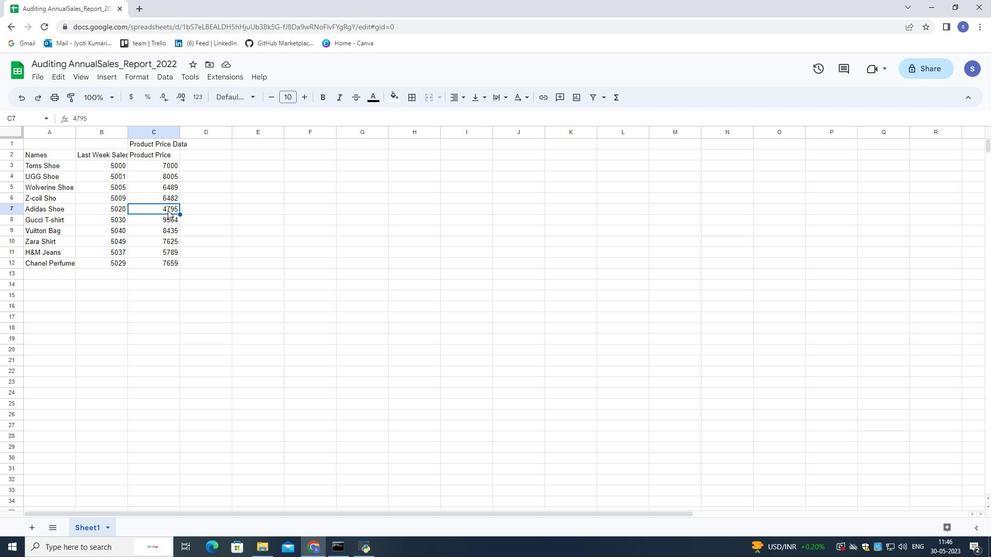 
Action: Mouse moved to (215, 221)
Screenshot: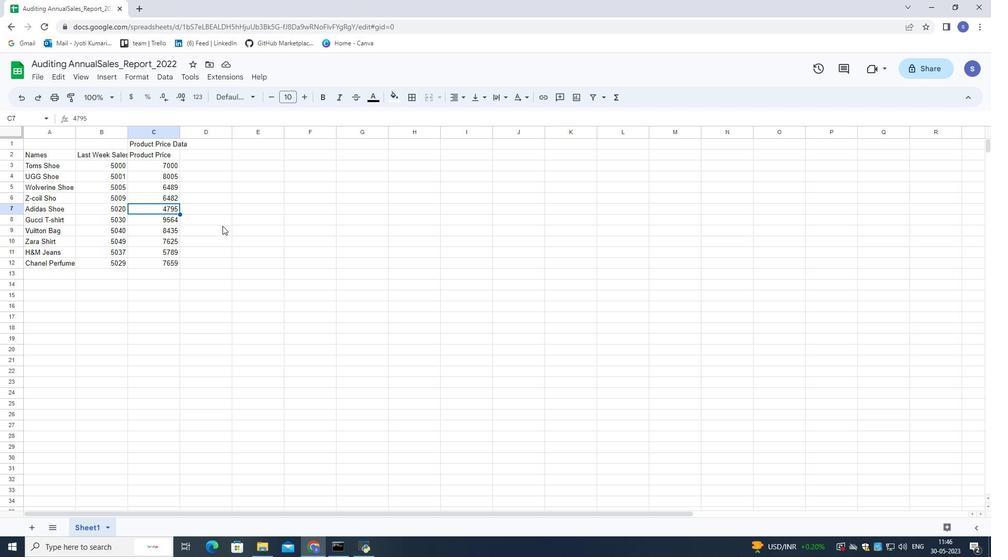 
Action: Mouse pressed left at (215, 221)
Screenshot: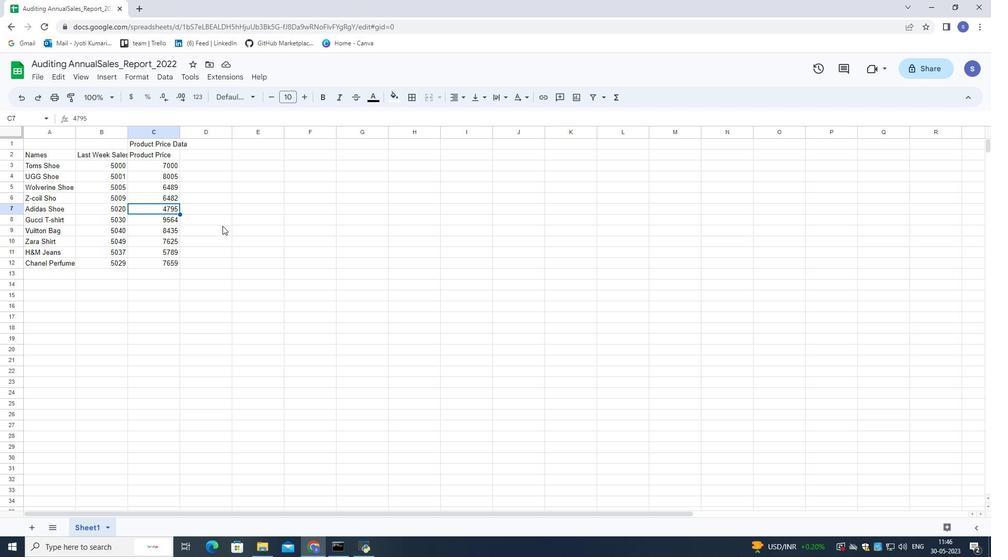 
Action: Mouse moved to (163, 278)
Screenshot: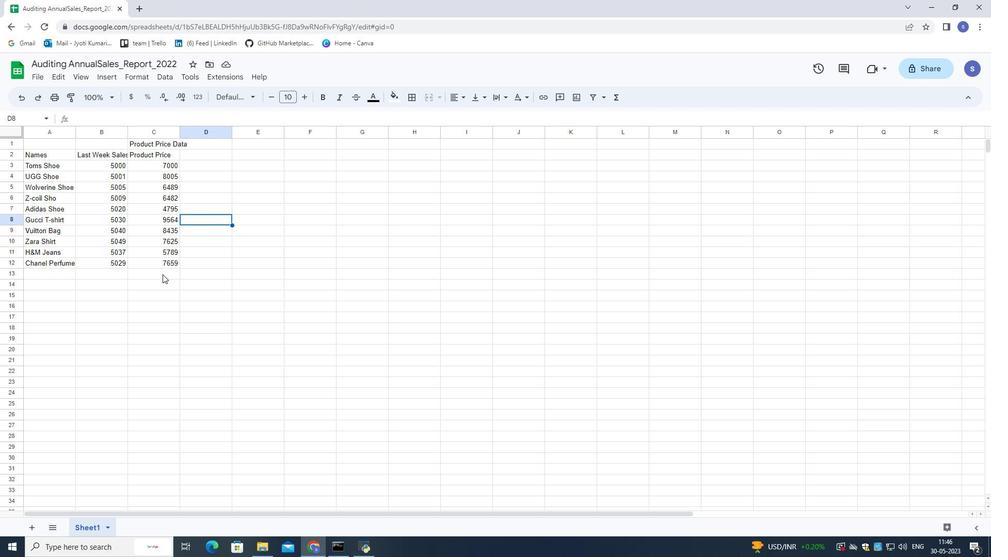 
